 Task: Search one way flight ticket for 5 adults, 2 children, 1 infant in seat and 2 infants on lap in economy from Yakutat: Yakutat Airport (also See Yakutat Seaplane Base) to Evansville: Evansville Regional Airport on 5-3-2023. Choice of flights is Royal air maroc. Number of bags: 6 checked bags. Price is upto 77000. Outbound departure time preference is 5:30.
Action: Mouse moved to (316, 269)
Screenshot: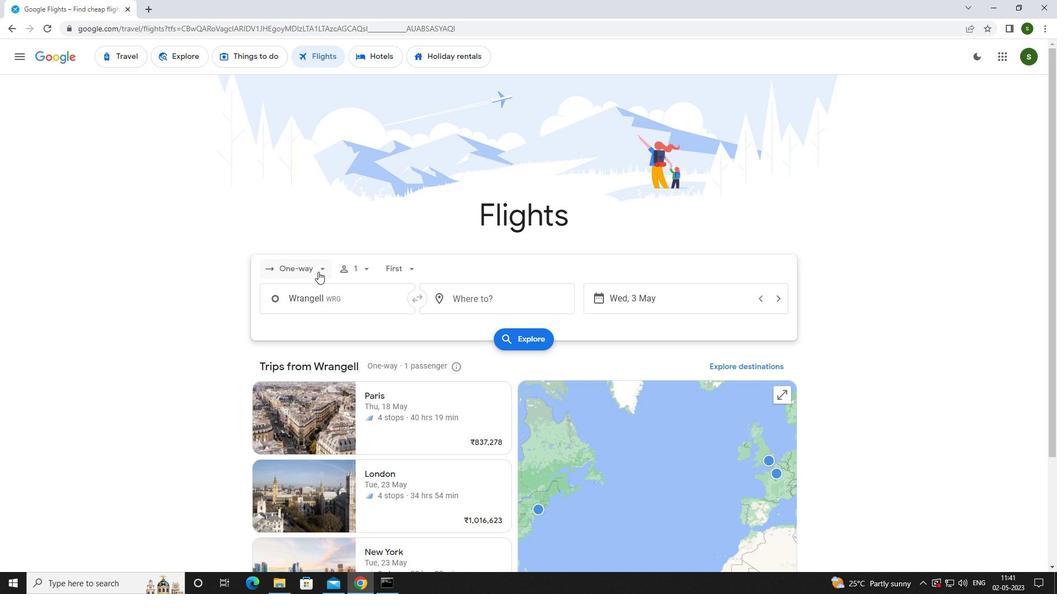 
Action: Mouse pressed left at (316, 269)
Screenshot: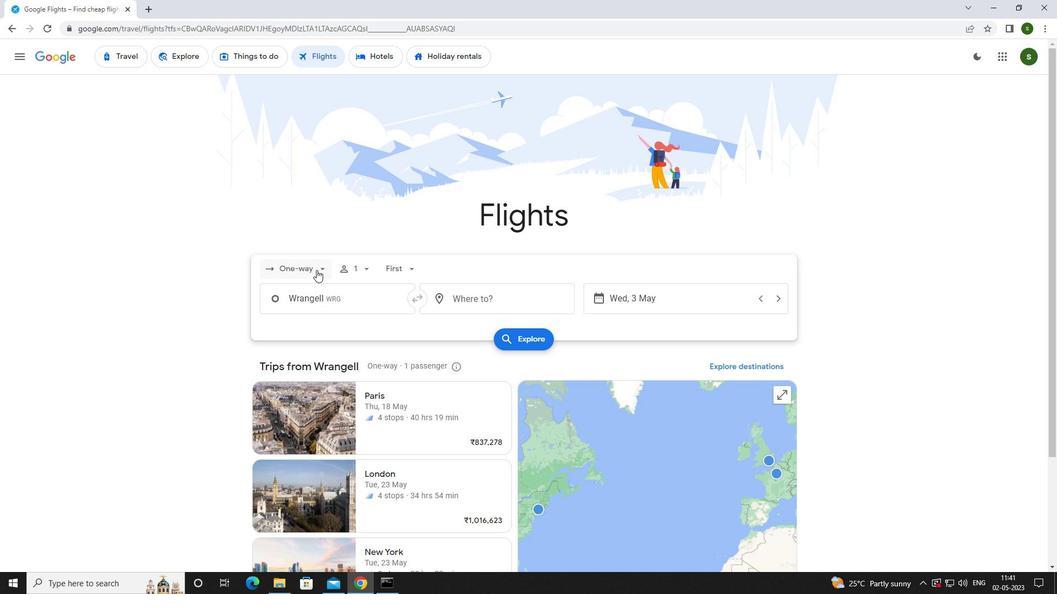 
Action: Mouse moved to (315, 323)
Screenshot: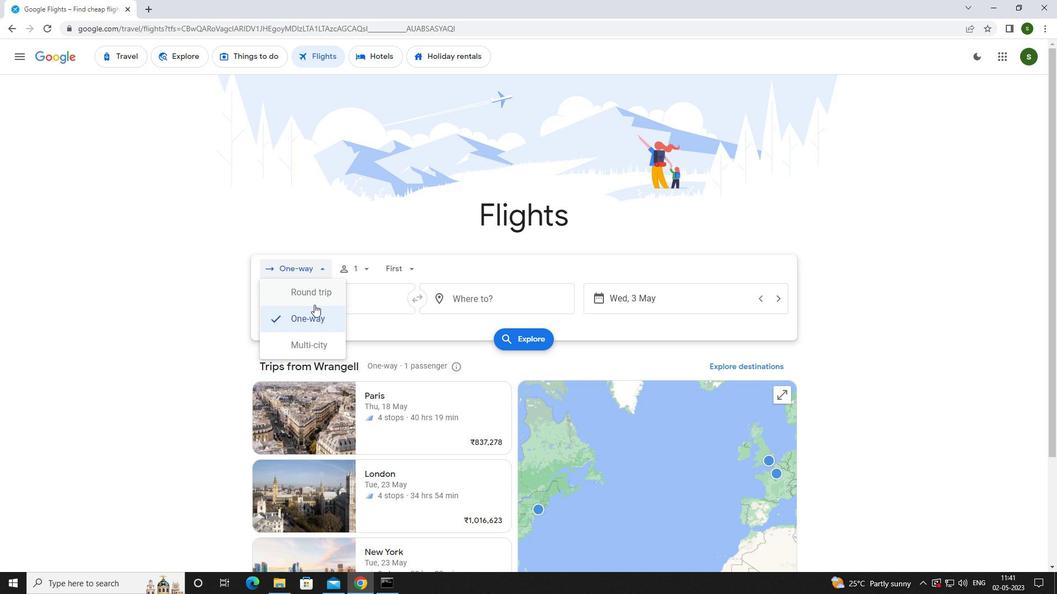 
Action: Mouse pressed left at (315, 323)
Screenshot: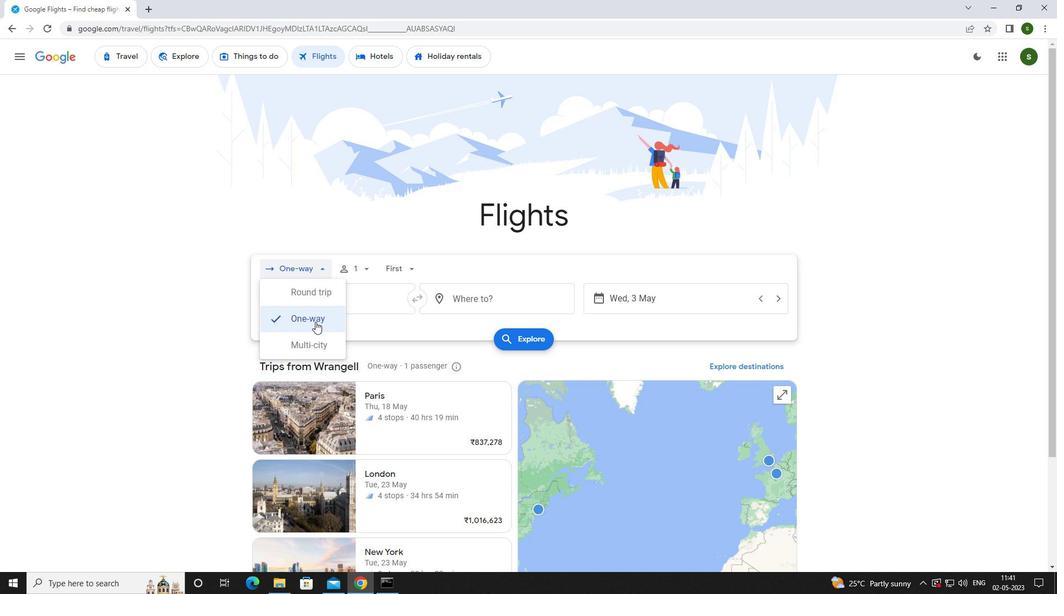 
Action: Mouse moved to (366, 269)
Screenshot: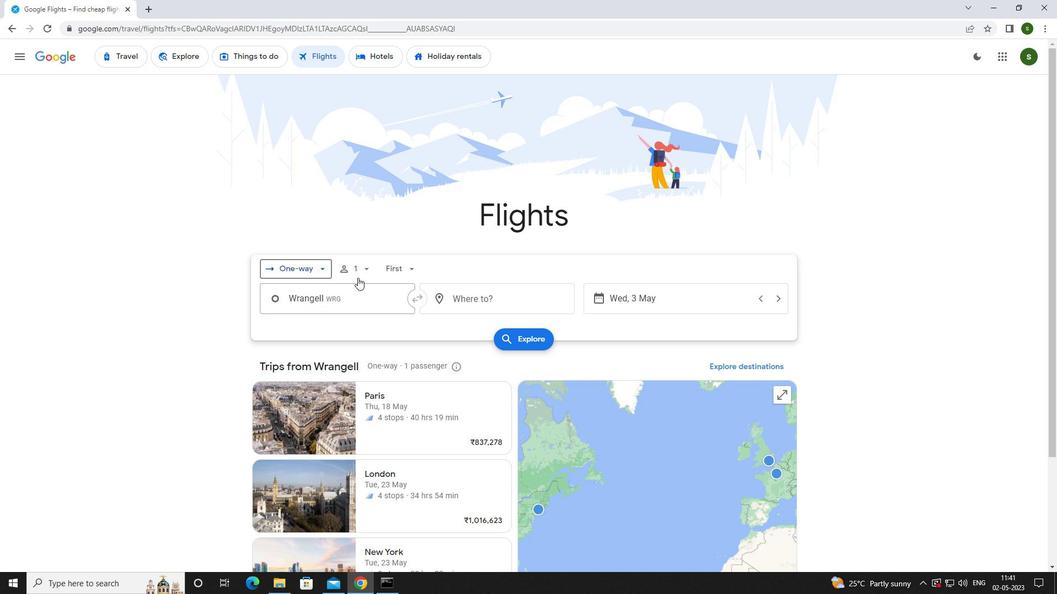 
Action: Mouse pressed left at (366, 269)
Screenshot: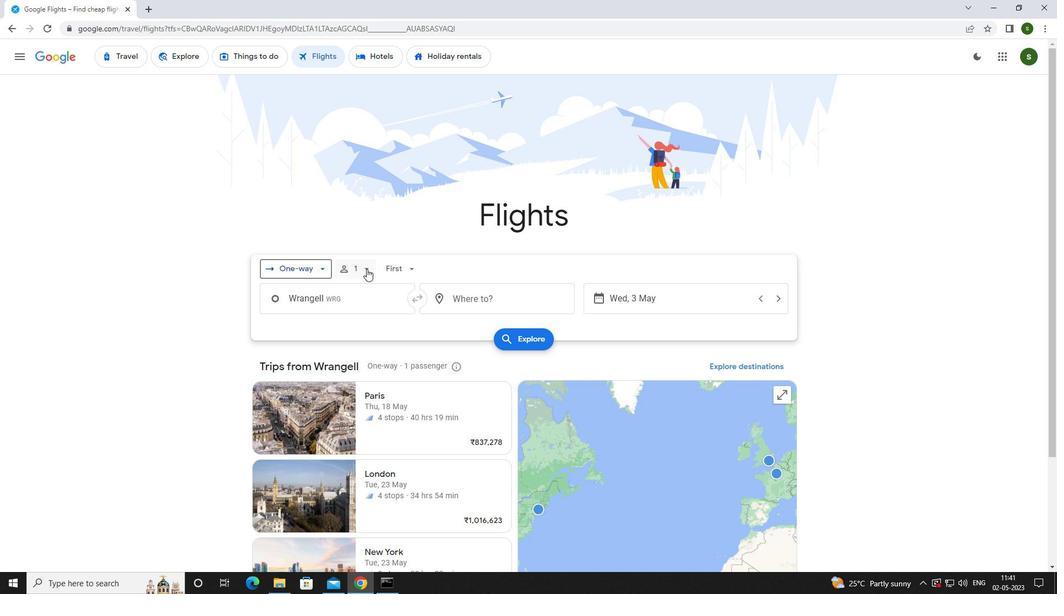 
Action: Mouse moved to (455, 292)
Screenshot: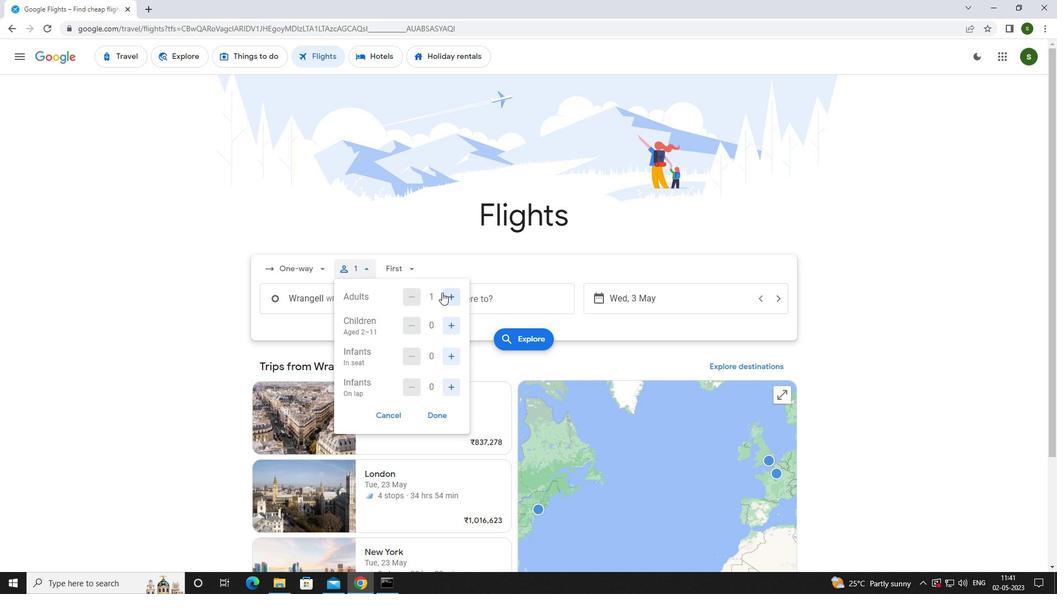 
Action: Mouse pressed left at (455, 292)
Screenshot: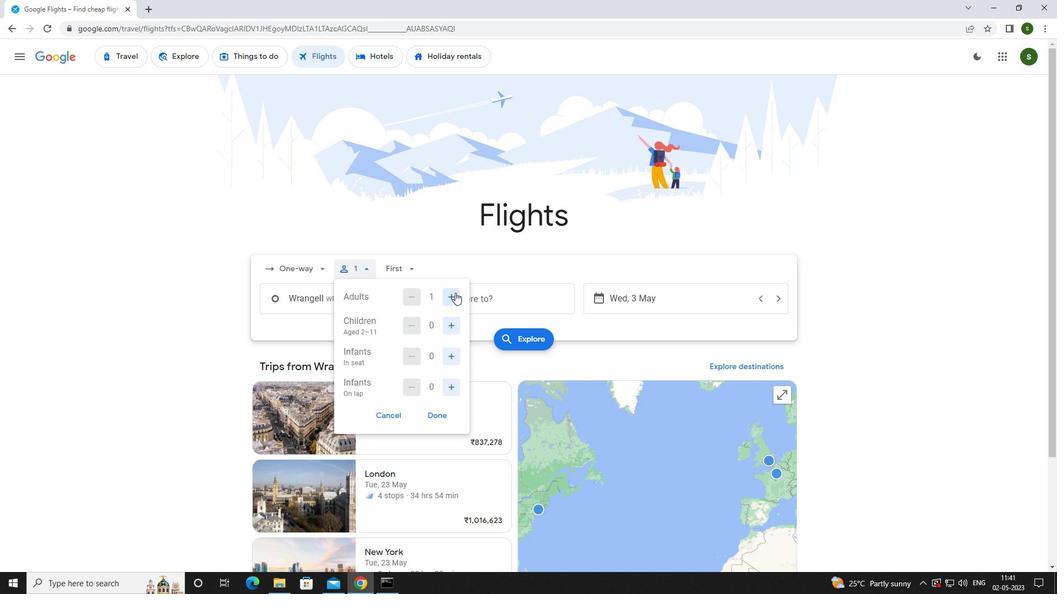 
Action: Mouse pressed left at (455, 292)
Screenshot: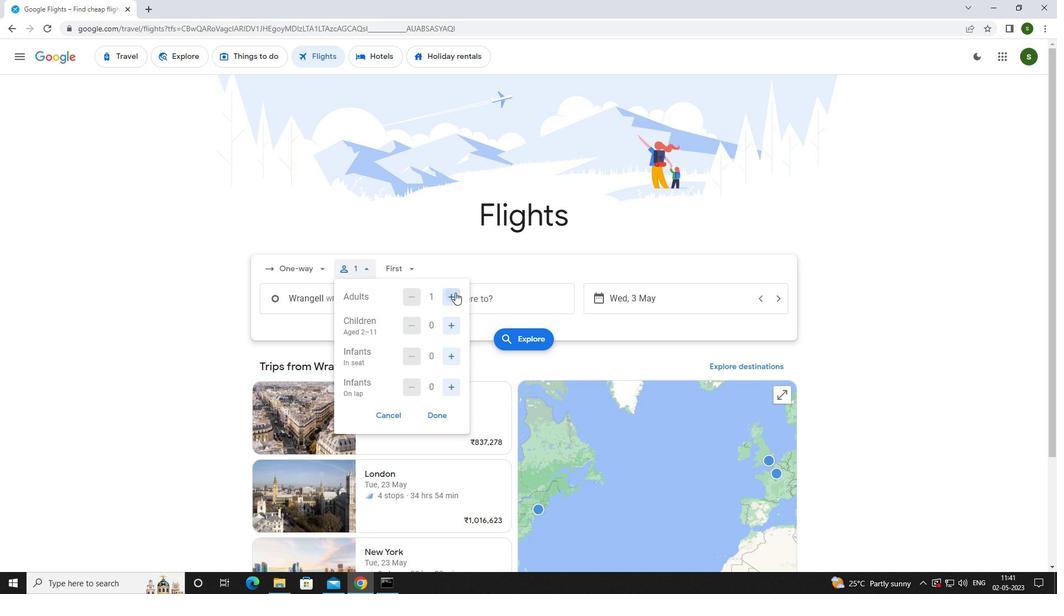 
Action: Mouse pressed left at (455, 292)
Screenshot: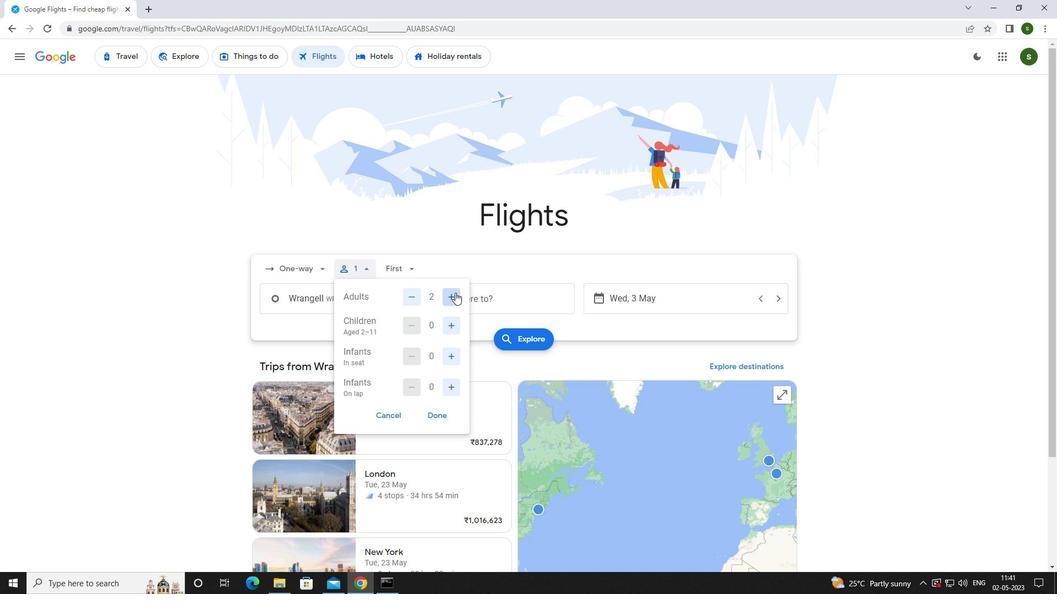 
Action: Mouse pressed left at (455, 292)
Screenshot: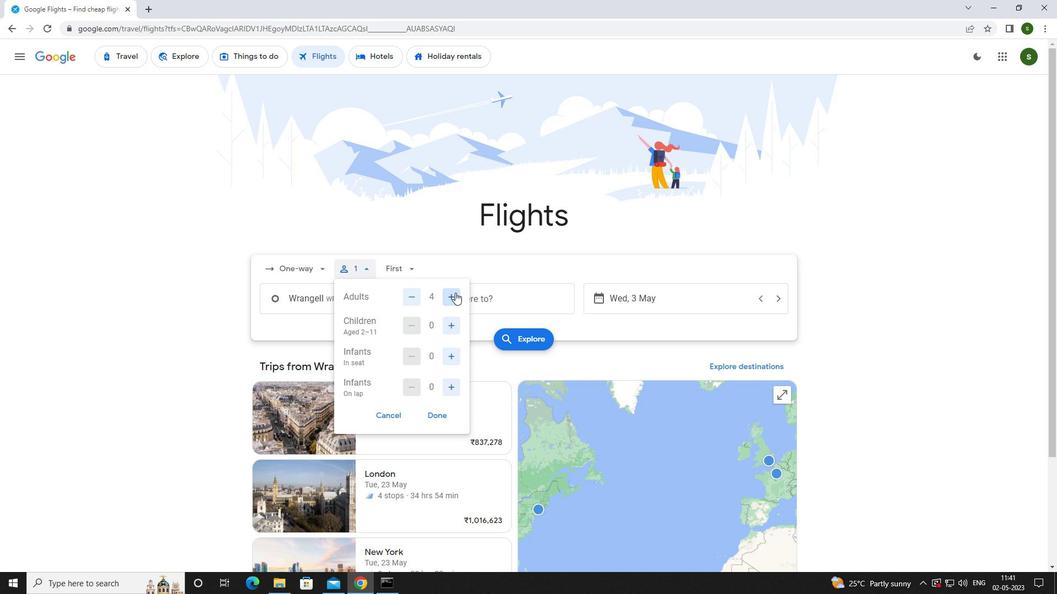 
Action: Mouse moved to (449, 324)
Screenshot: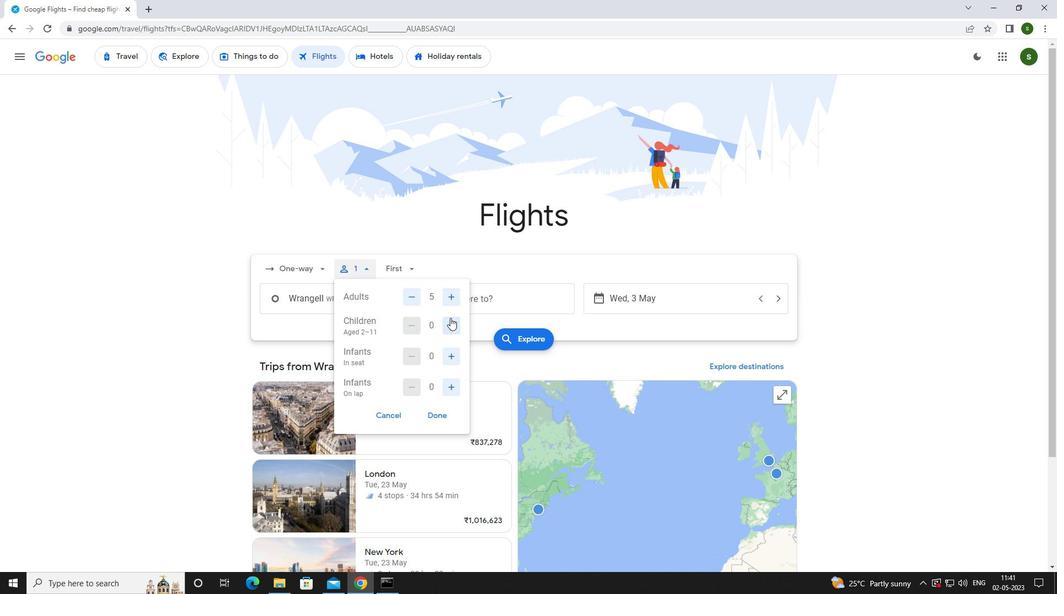 
Action: Mouse pressed left at (449, 324)
Screenshot: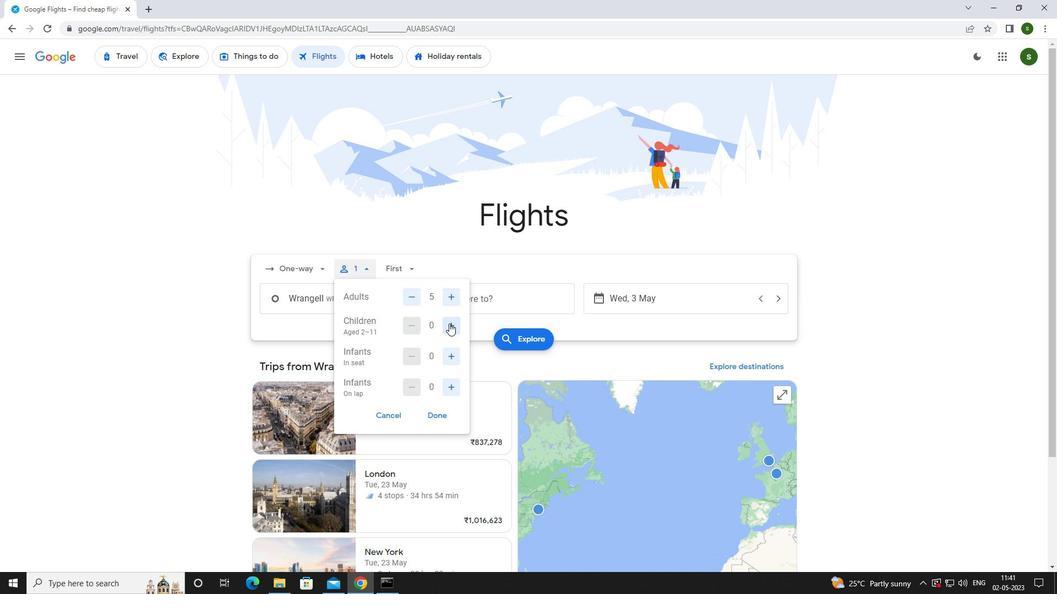 
Action: Mouse pressed left at (449, 324)
Screenshot: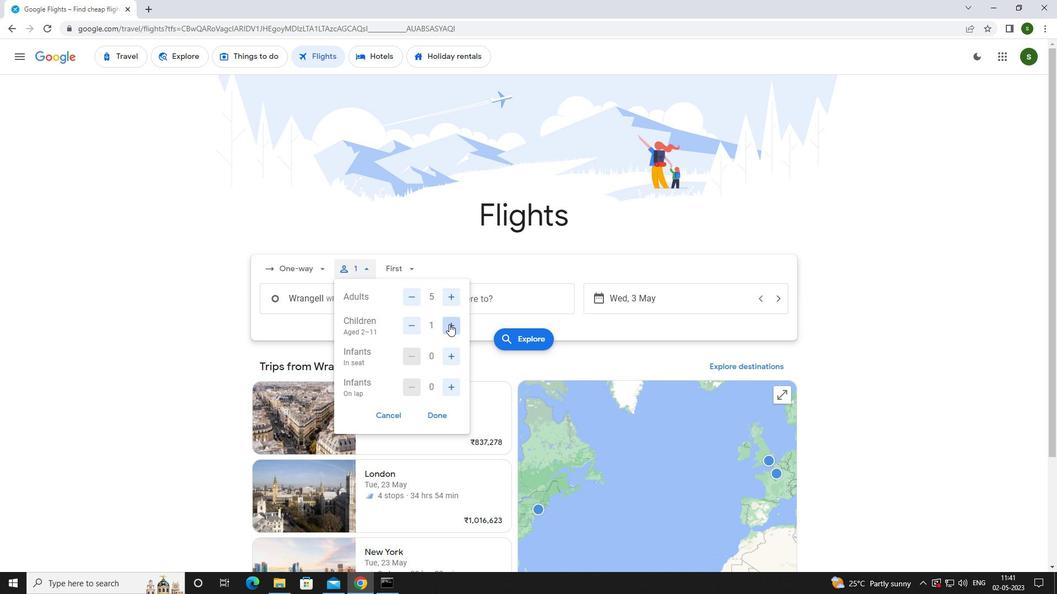 
Action: Mouse moved to (448, 356)
Screenshot: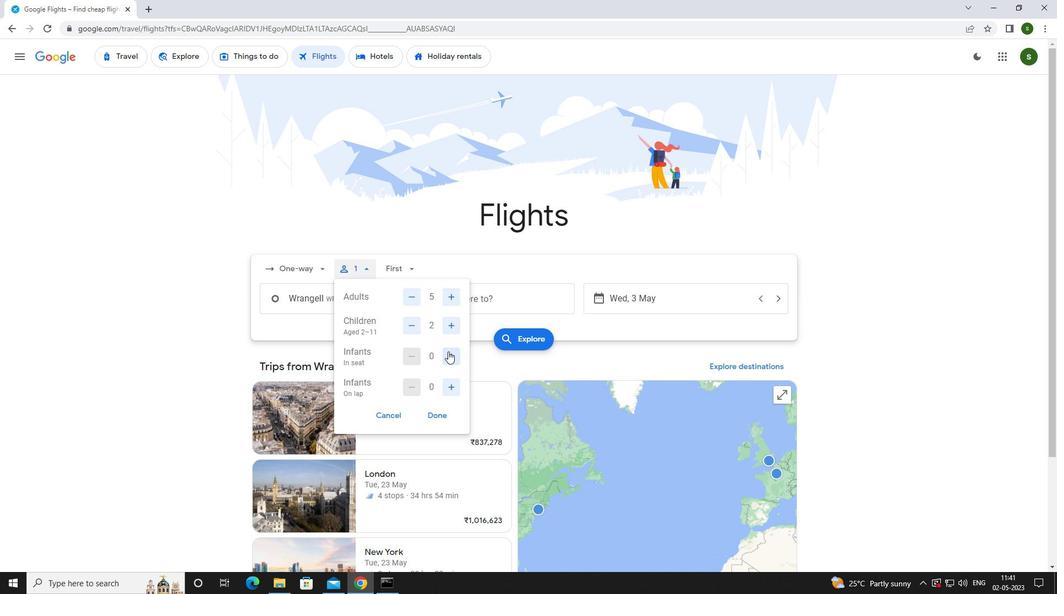 
Action: Mouse pressed left at (448, 356)
Screenshot: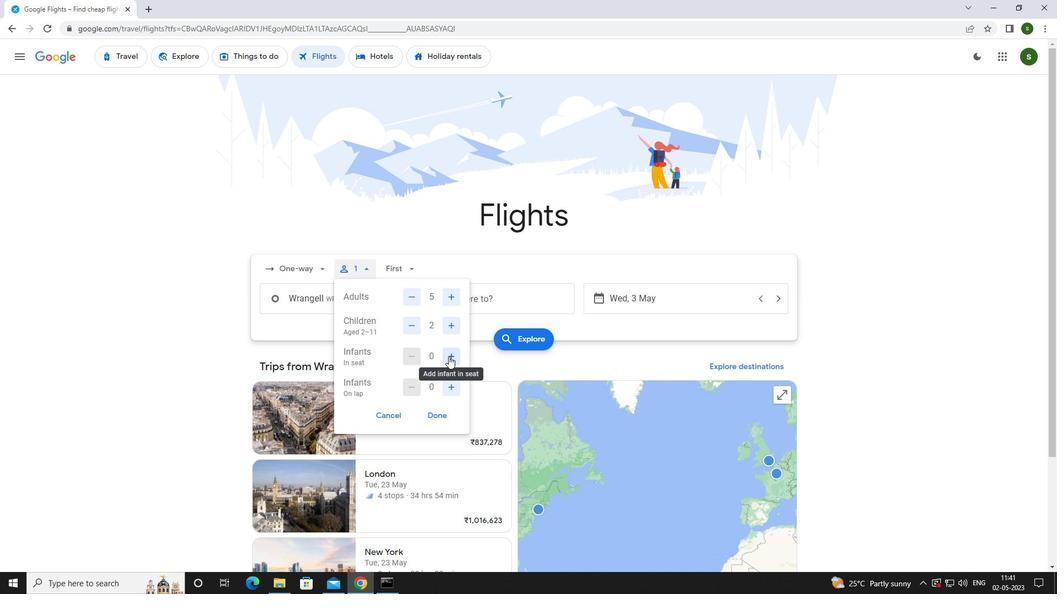 
Action: Mouse moved to (452, 384)
Screenshot: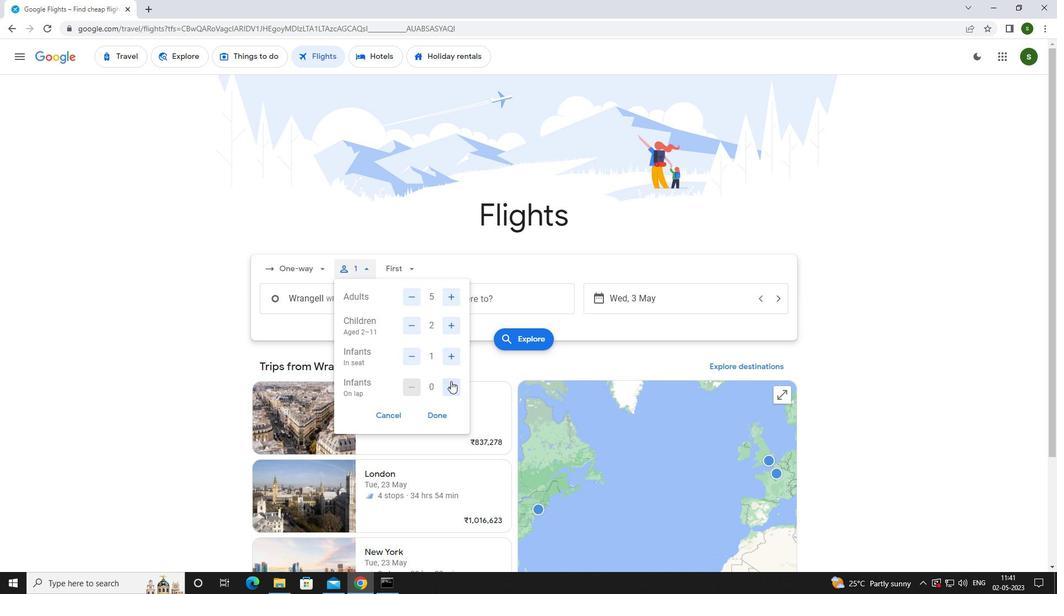 
Action: Mouse pressed left at (452, 384)
Screenshot: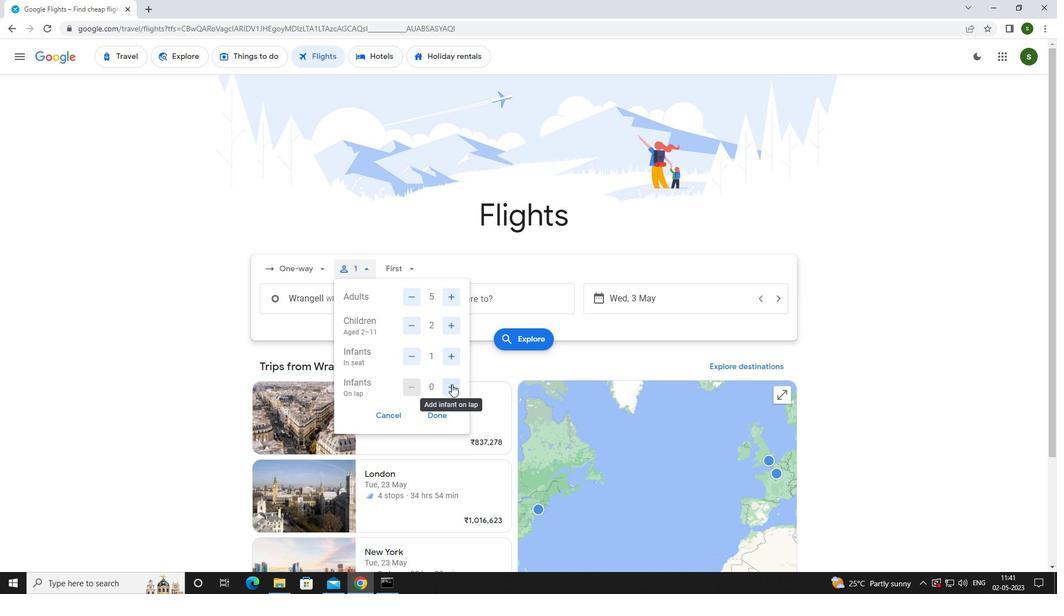
Action: Mouse moved to (415, 267)
Screenshot: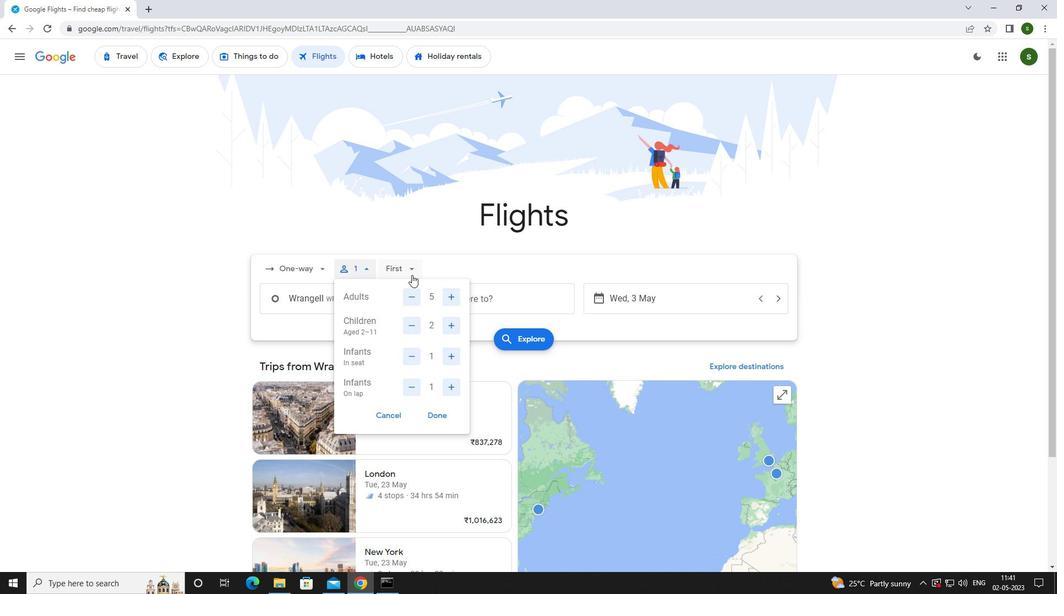 
Action: Mouse pressed left at (415, 267)
Screenshot: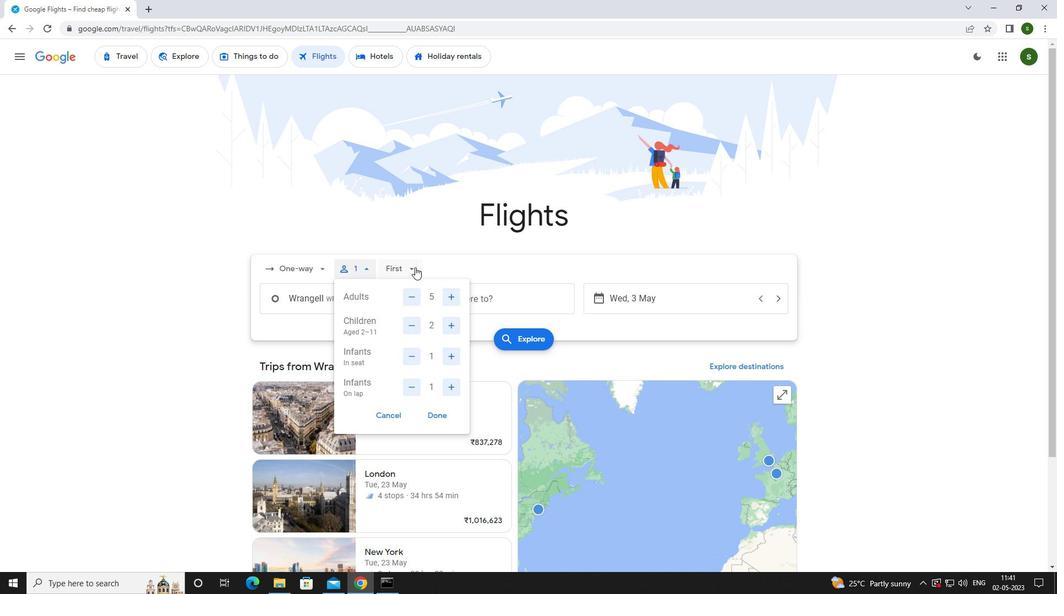 
Action: Mouse moved to (437, 292)
Screenshot: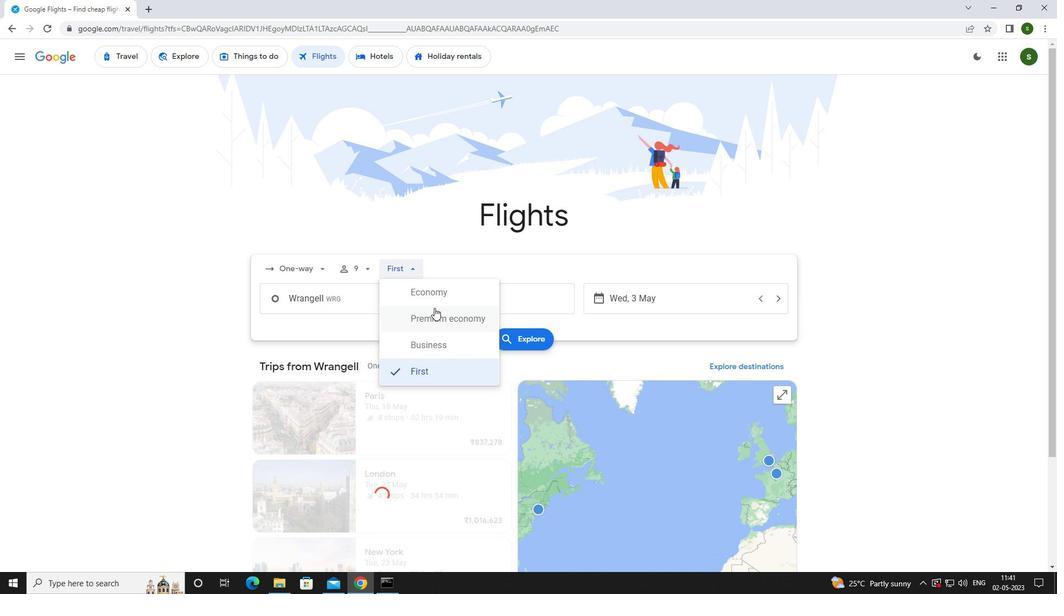 
Action: Mouse pressed left at (437, 292)
Screenshot: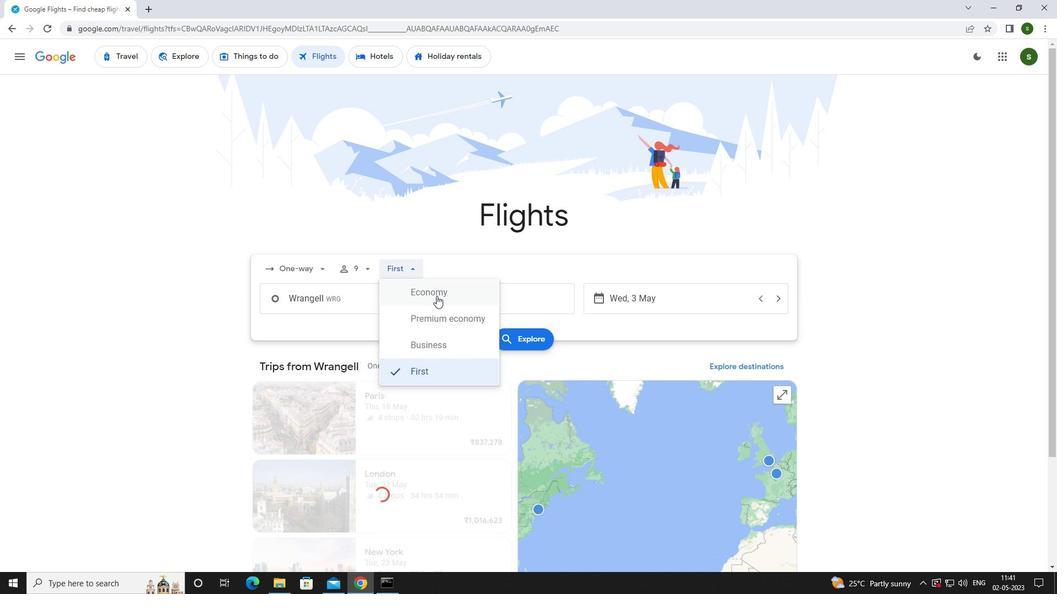 
Action: Mouse moved to (352, 301)
Screenshot: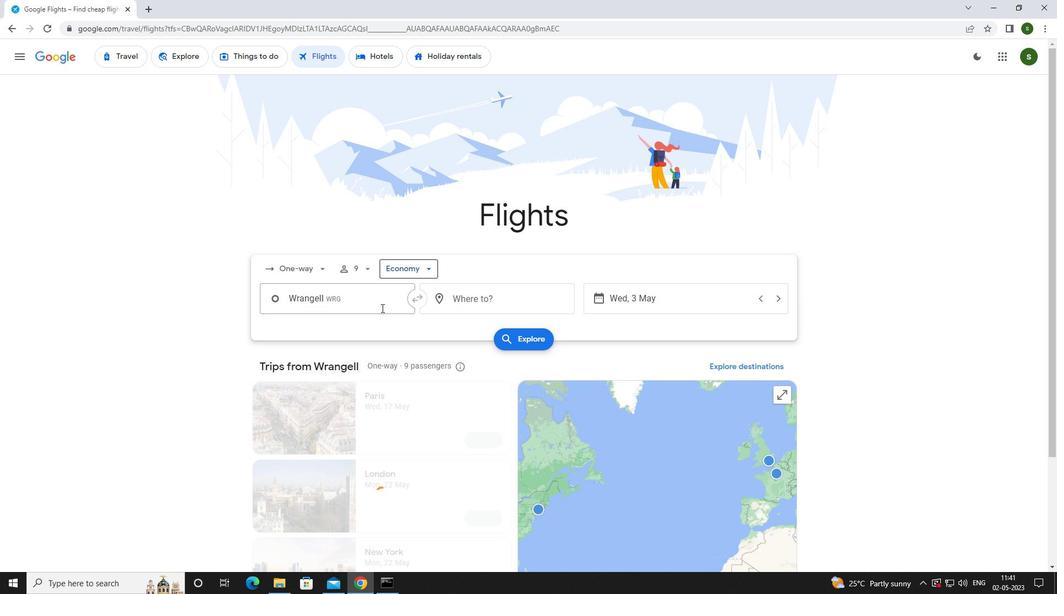 
Action: Mouse pressed left at (352, 301)
Screenshot: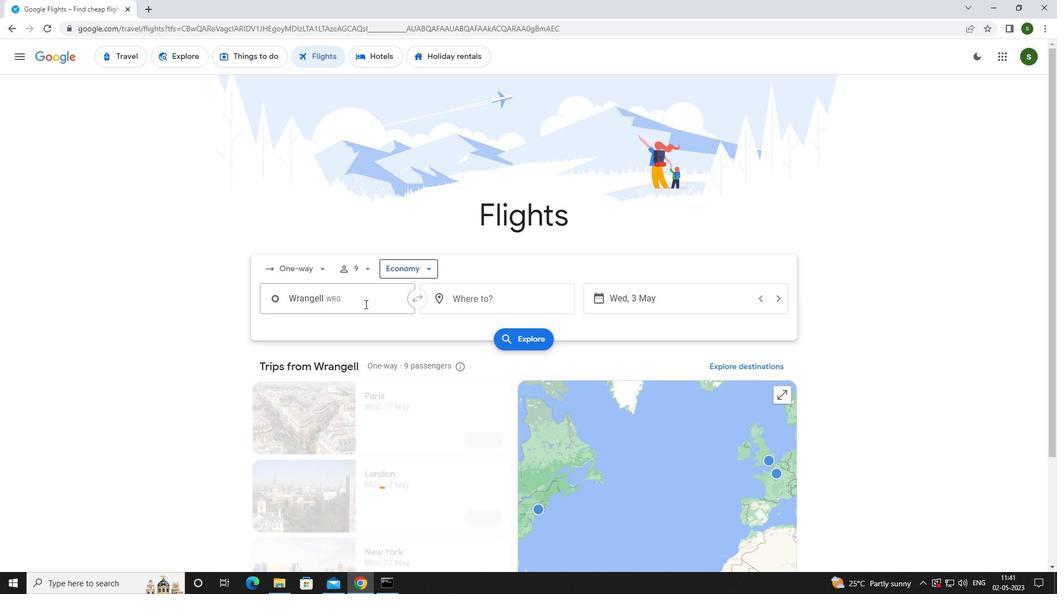 
Action: Key pressed <Key.caps_lock>y<Key.caps_lock>akutat
Screenshot: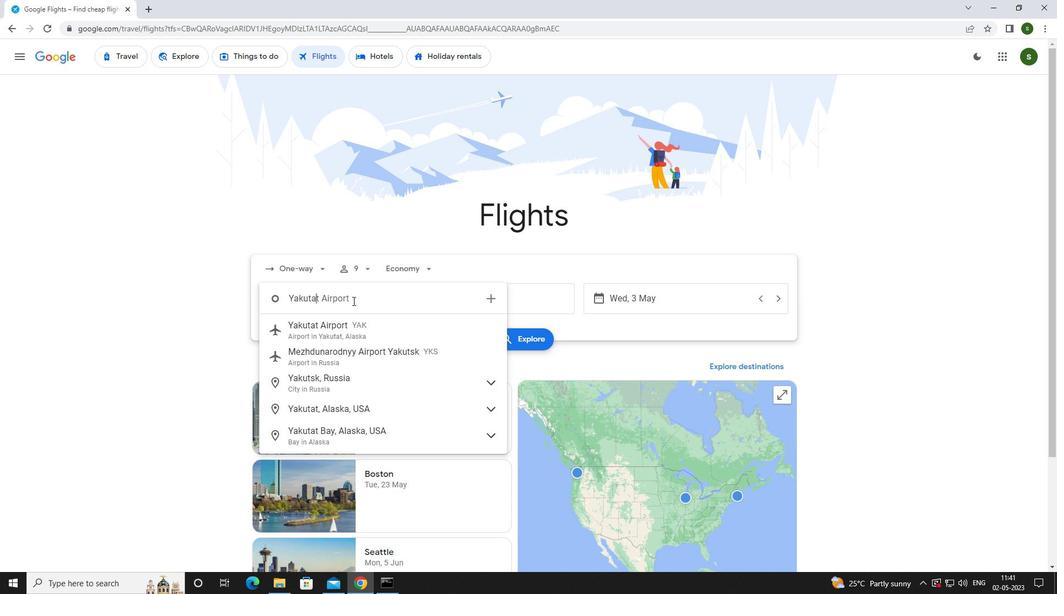 
Action: Mouse moved to (353, 322)
Screenshot: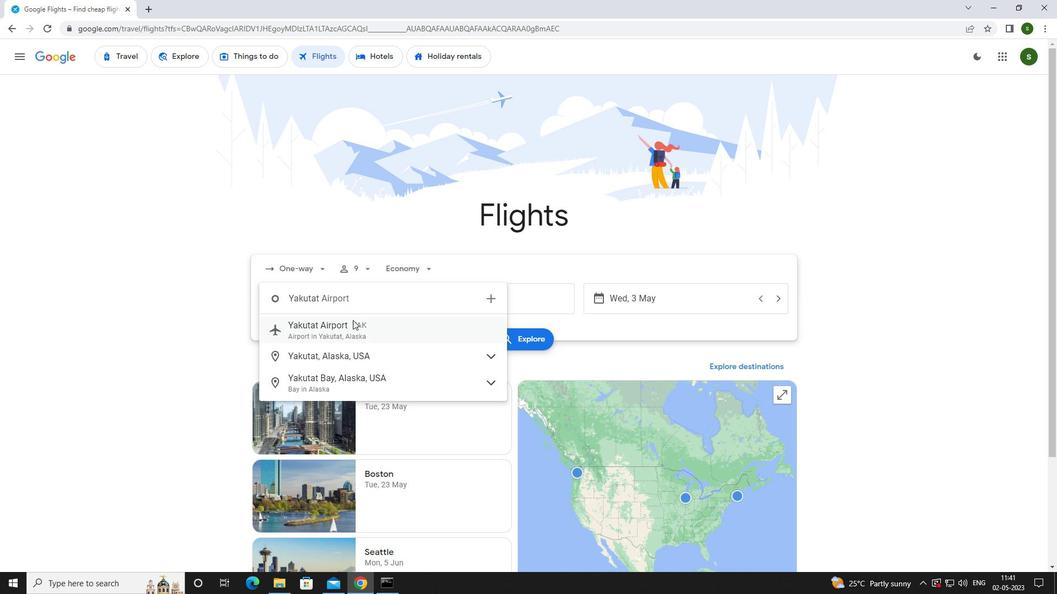 
Action: Mouse pressed left at (353, 322)
Screenshot: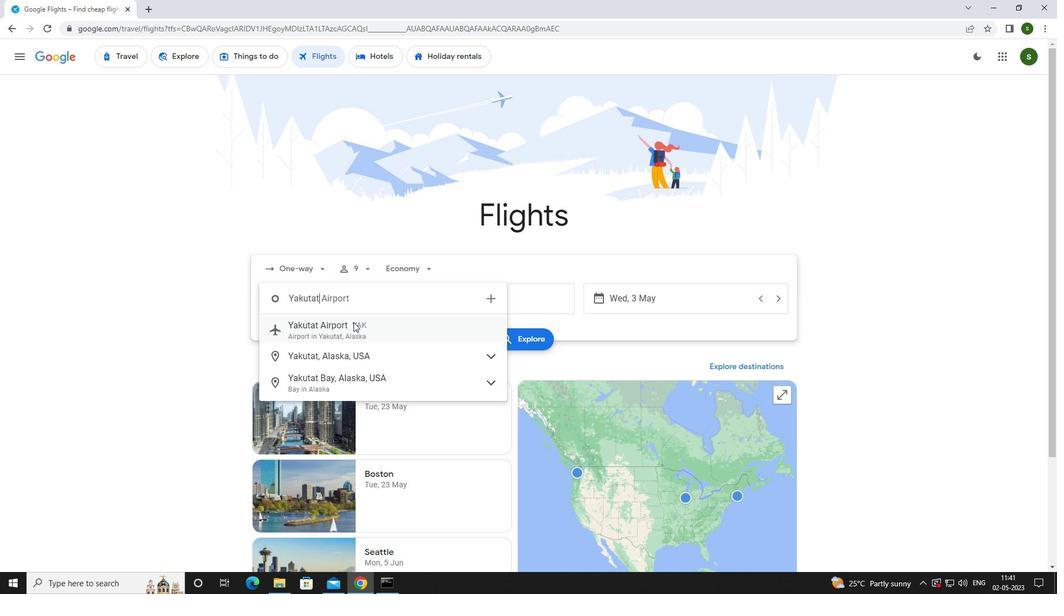 
Action: Mouse moved to (490, 292)
Screenshot: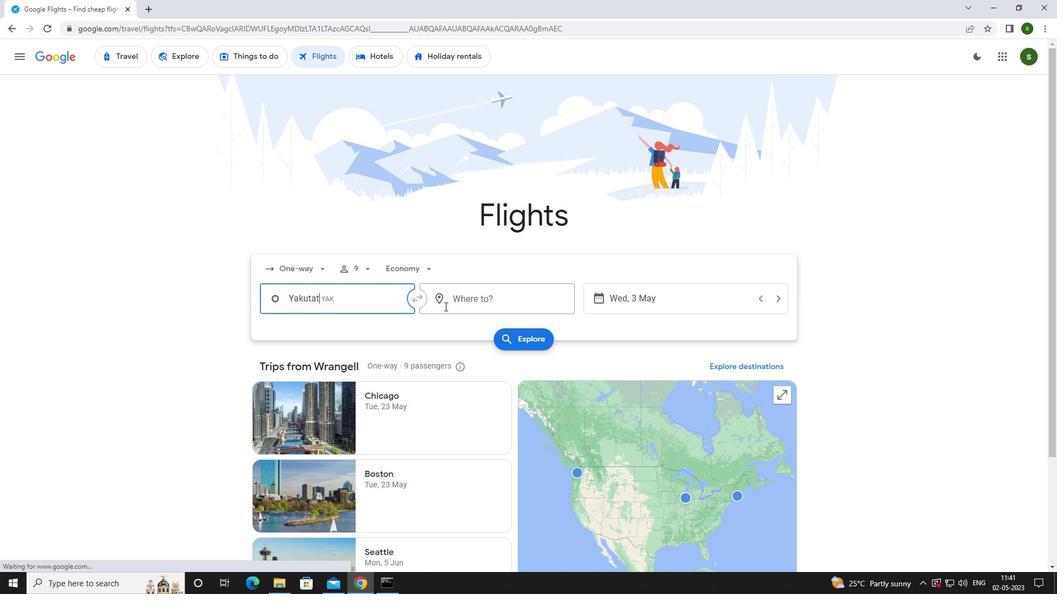 
Action: Mouse pressed left at (490, 292)
Screenshot: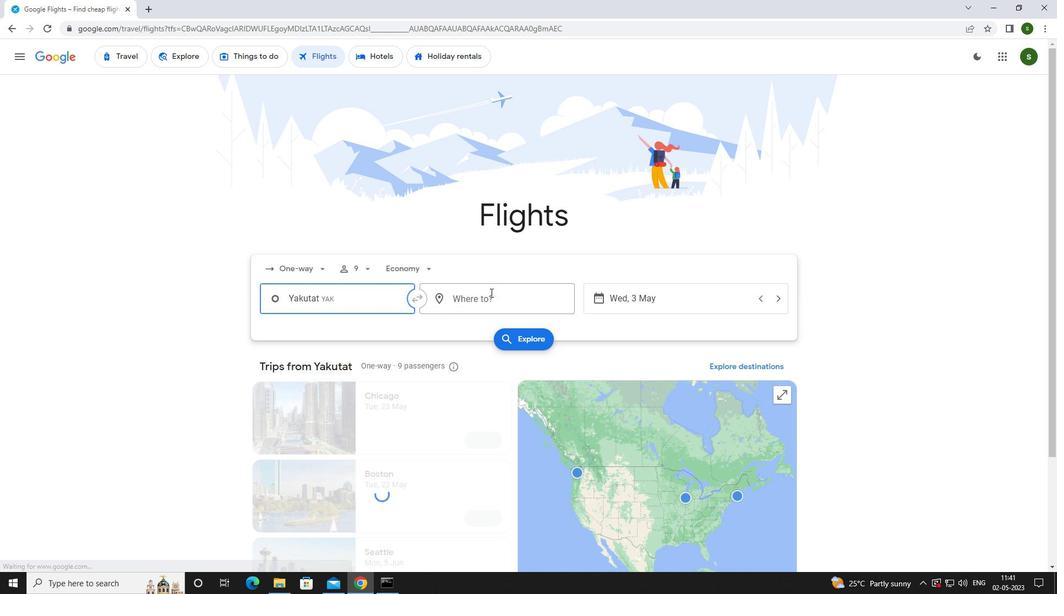 
Action: Key pressed <Key.caps_lock>e<Key.caps_lock>vansville
Screenshot: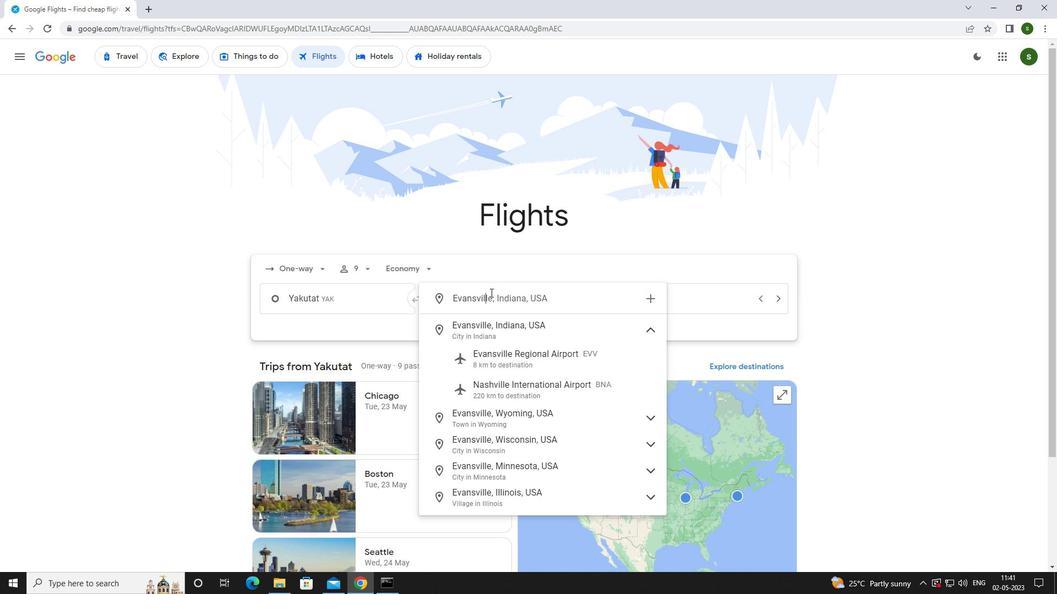 
Action: Mouse moved to (488, 354)
Screenshot: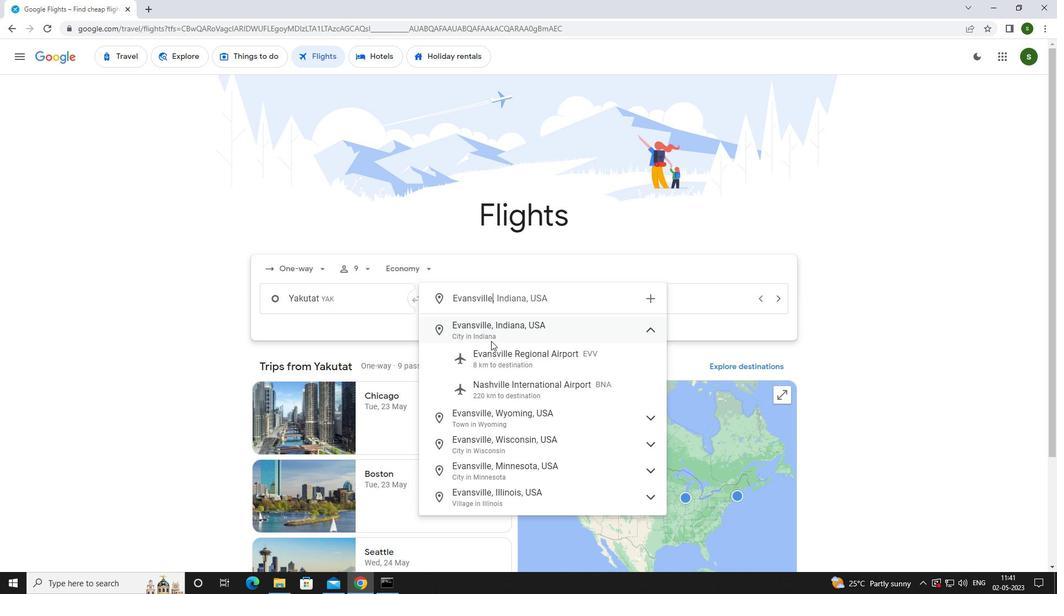 
Action: Mouse pressed left at (488, 354)
Screenshot: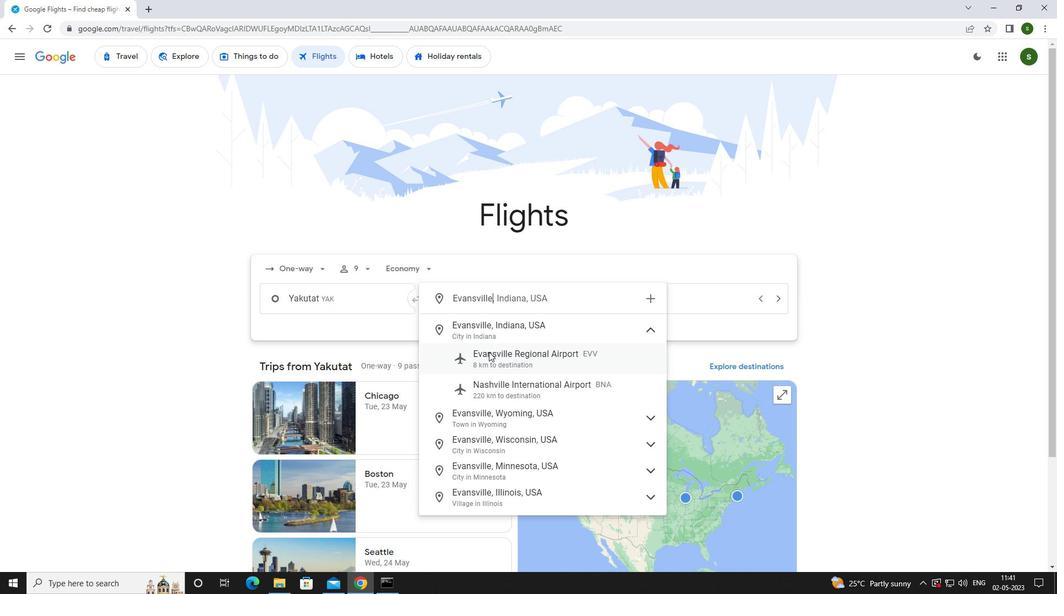 
Action: Mouse moved to (669, 294)
Screenshot: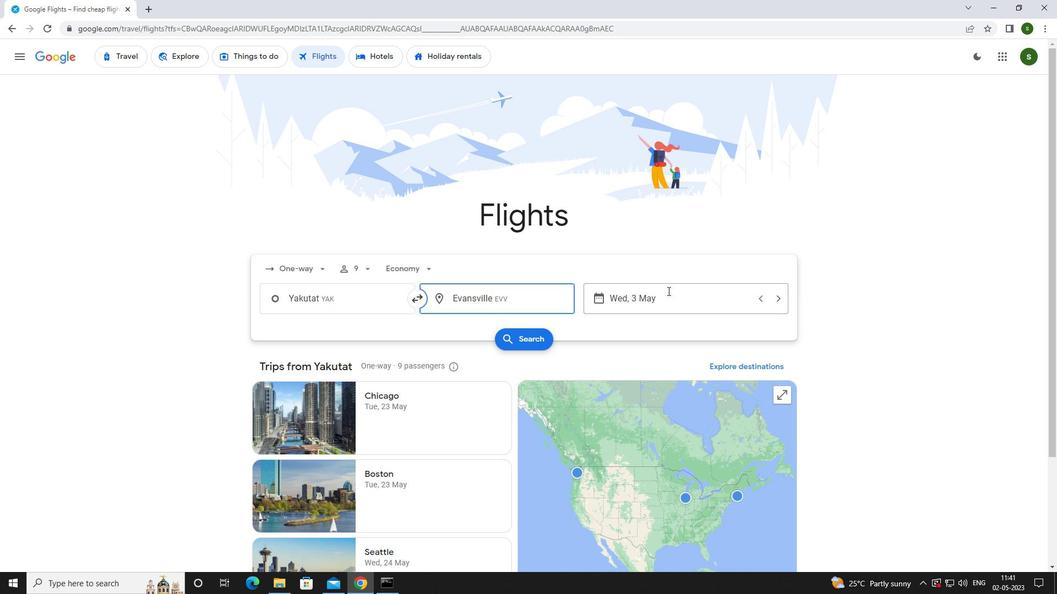 
Action: Mouse pressed left at (669, 294)
Screenshot: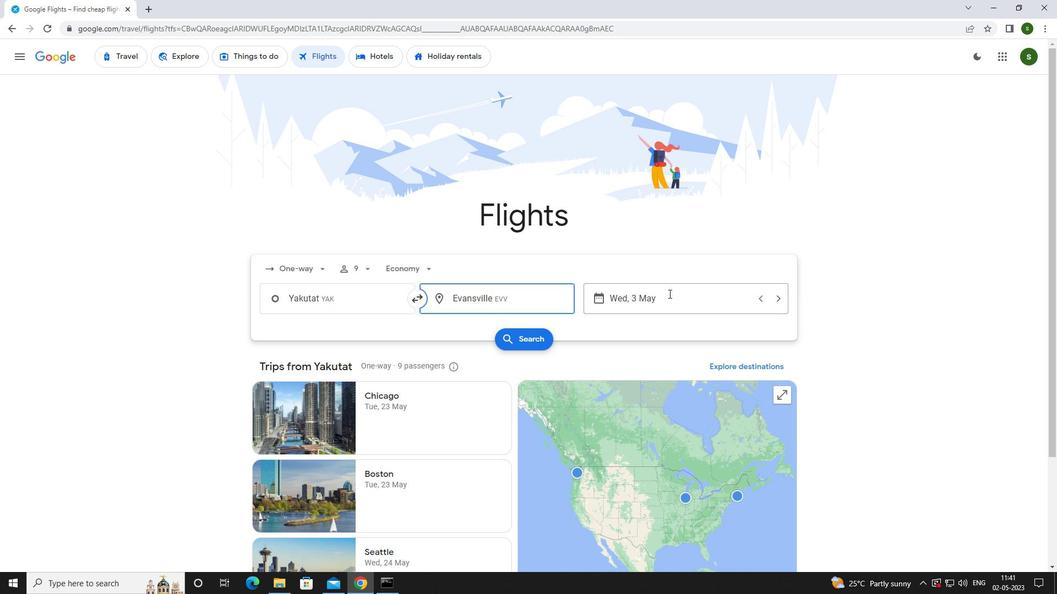 
Action: Mouse moved to (479, 373)
Screenshot: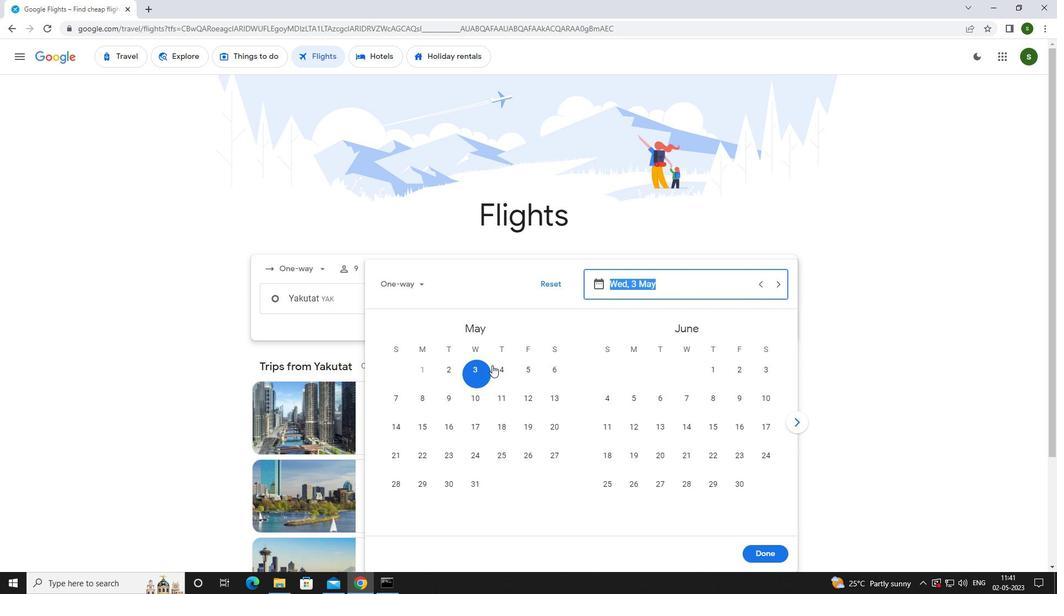 
Action: Mouse pressed left at (479, 373)
Screenshot: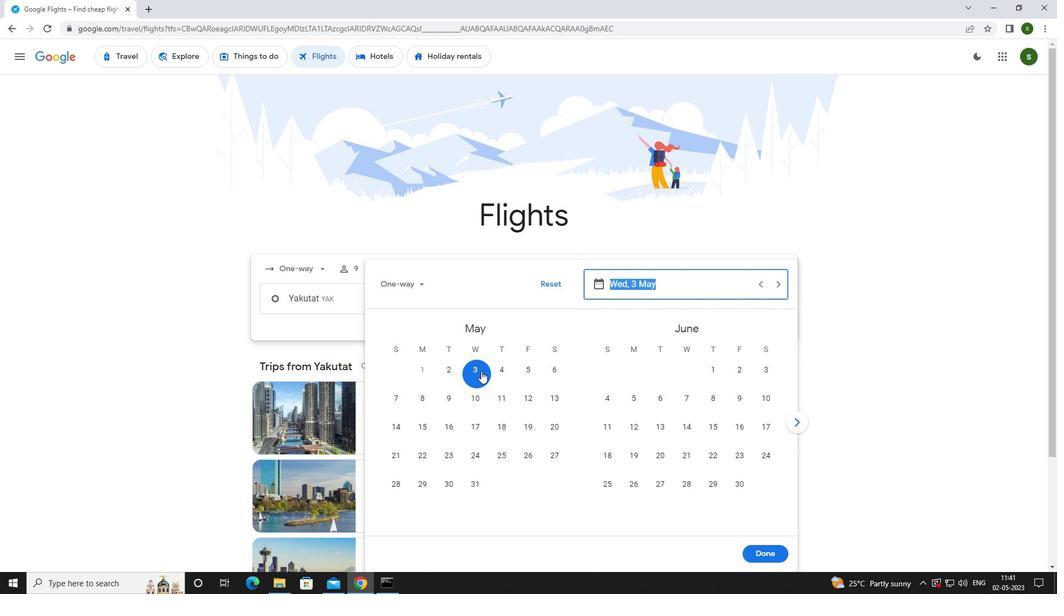 
Action: Mouse moved to (765, 552)
Screenshot: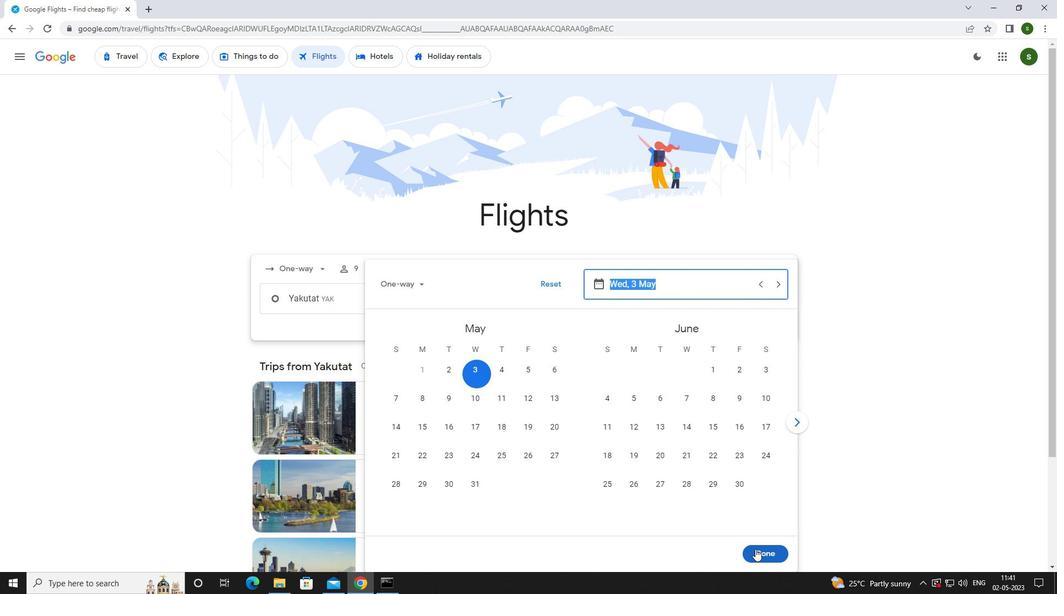 
Action: Mouse pressed left at (765, 552)
Screenshot: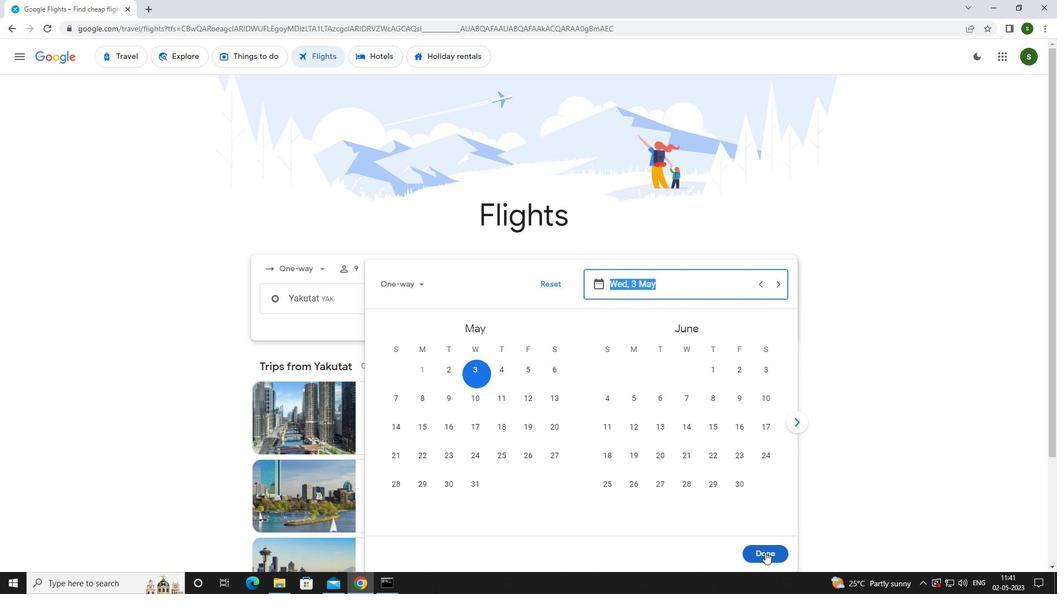 
Action: Mouse moved to (535, 341)
Screenshot: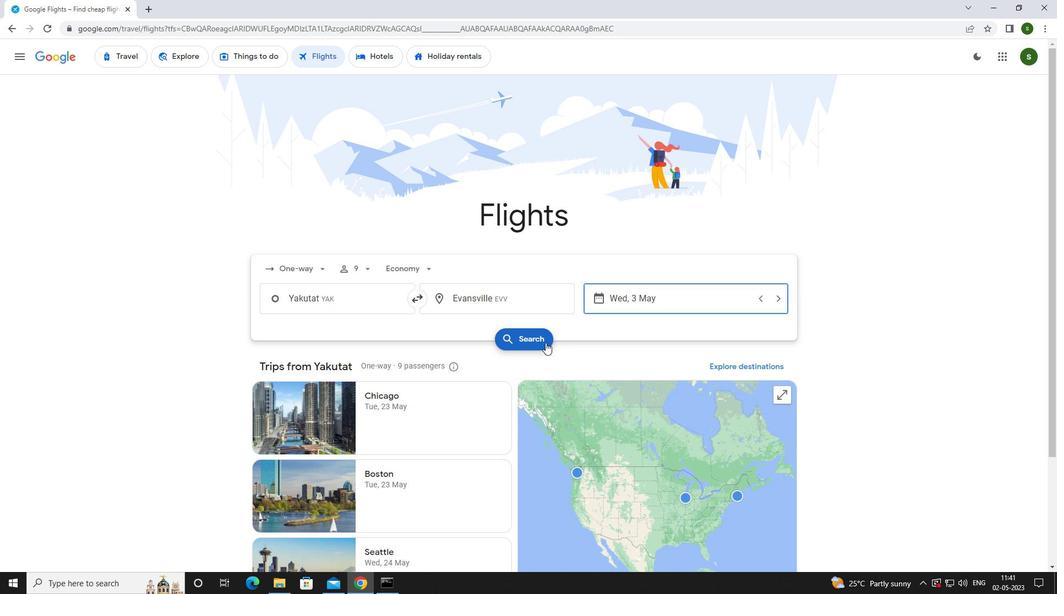 
Action: Mouse pressed left at (535, 341)
Screenshot: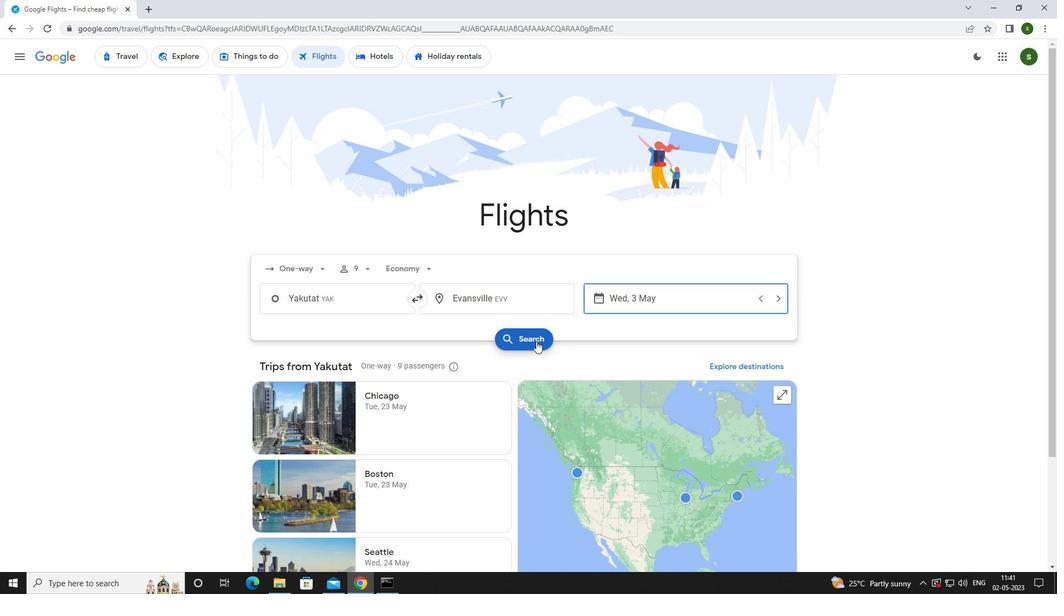 
Action: Mouse moved to (280, 160)
Screenshot: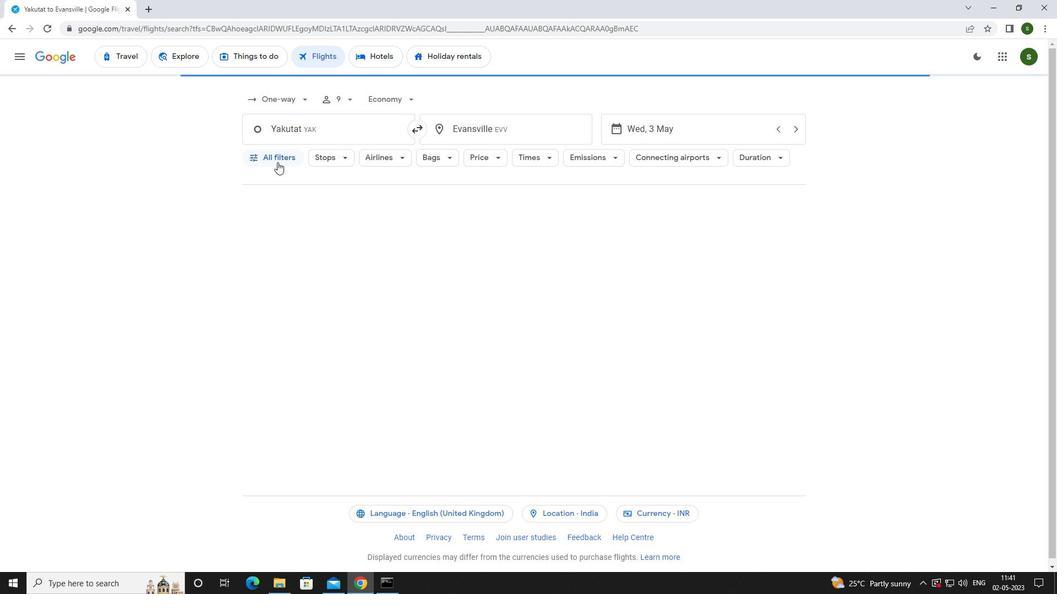 
Action: Mouse pressed left at (280, 160)
Screenshot: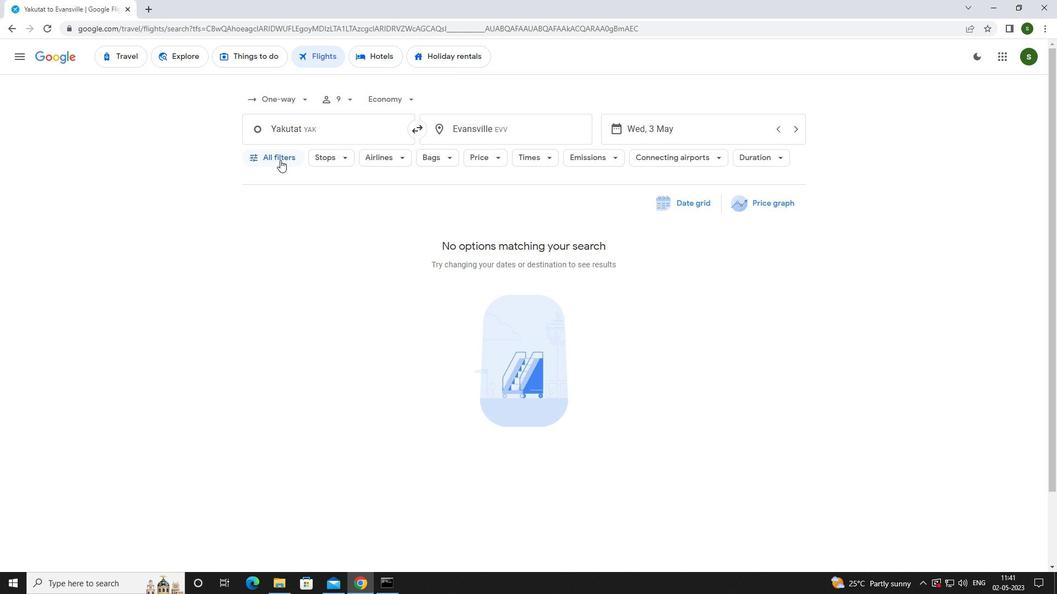 
Action: Mouse moved to (412, 393)
Screenshot: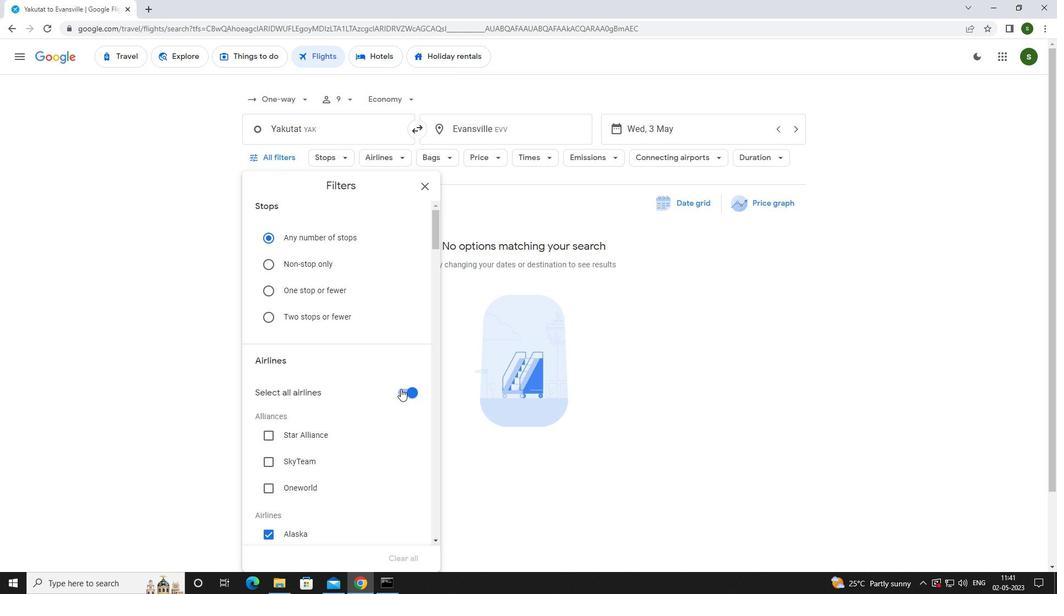 
Action: Mouse pressed left at (412, 393)
Screenshot: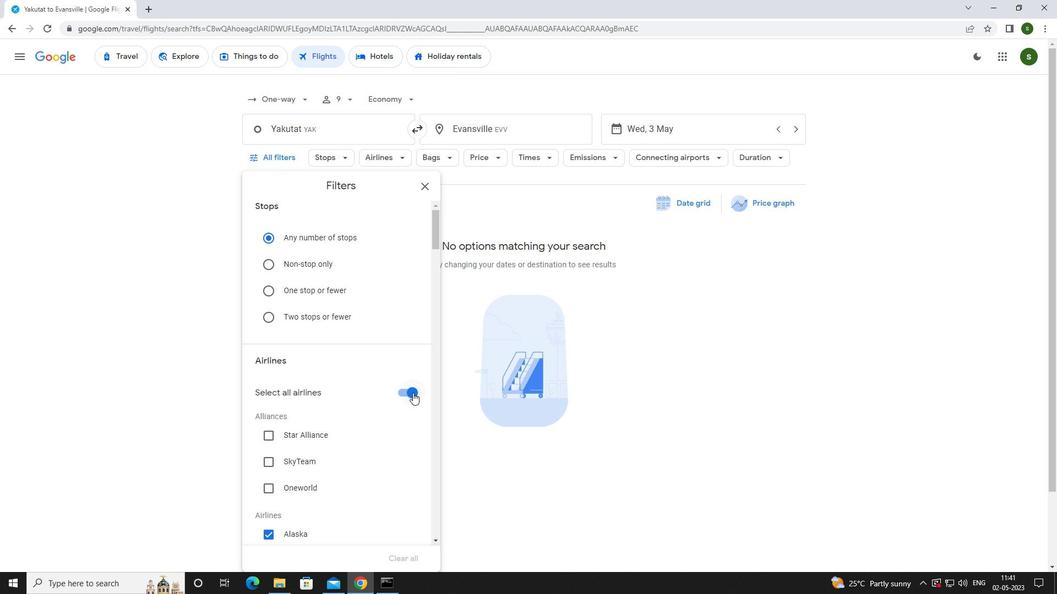 
Action: Mouse moved to (361, 314)
Screenshot: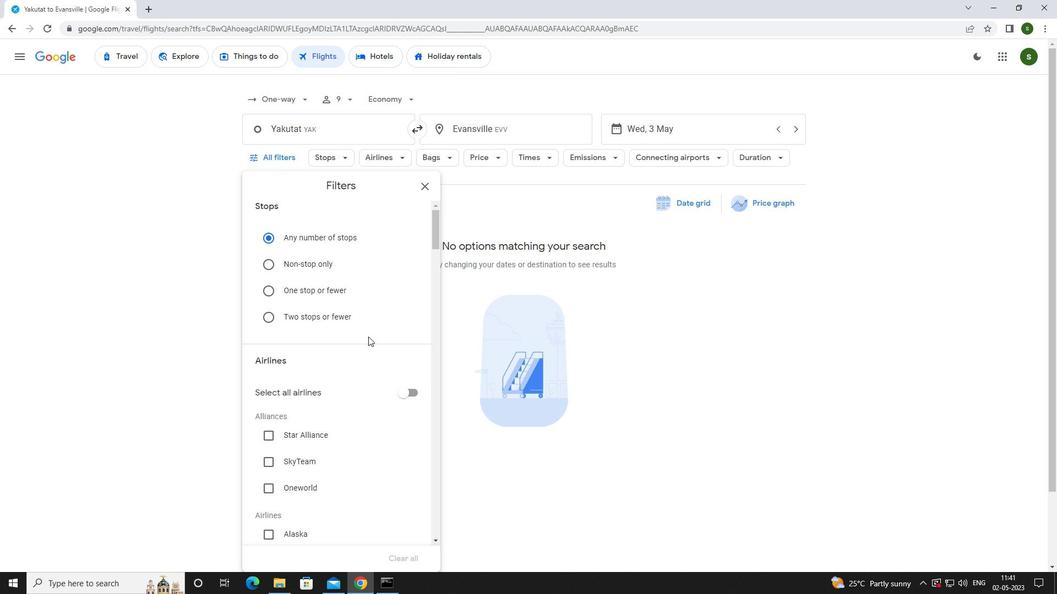 
Action: Mouse scrolled (361, 314) with delta (0, 0)
Screenshot: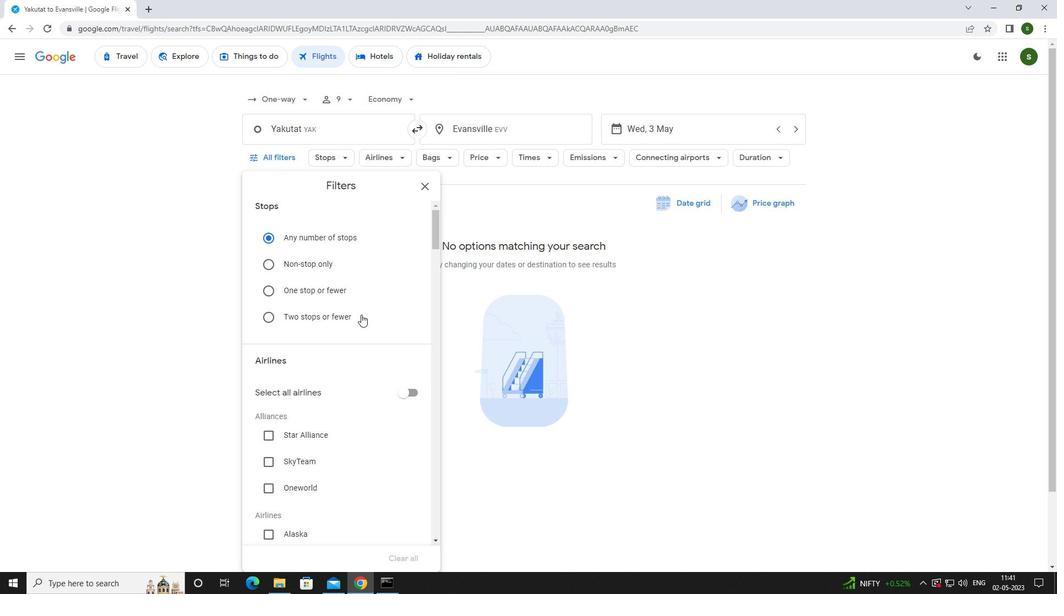
Action: Mouse scrolled (361, 314) with delta (0, 0)
Screenshot: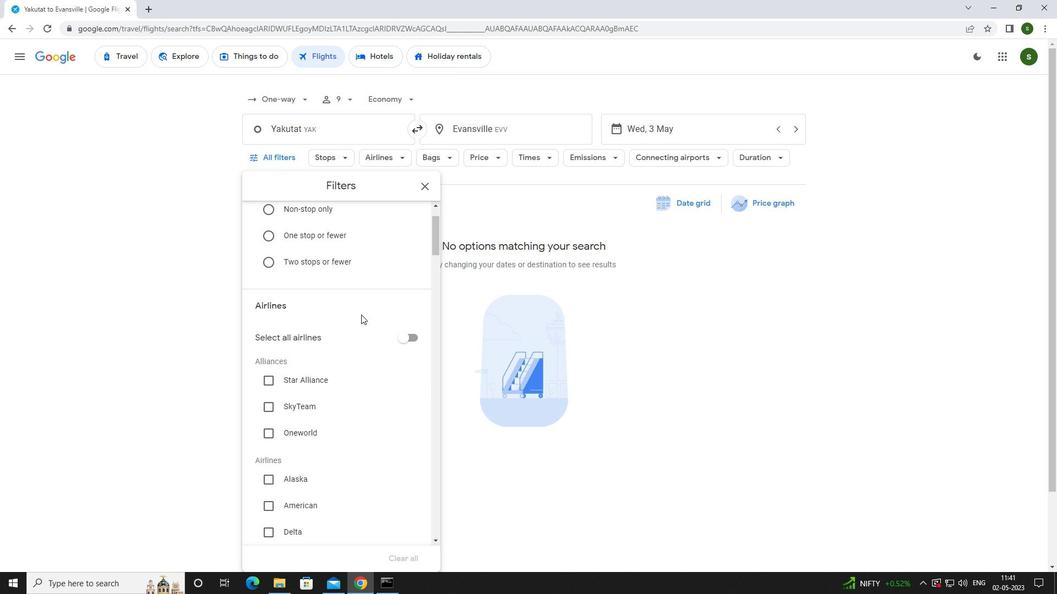 
Action: Mouse scrolled (361, 314) with delta (0, 0)
Screenshot: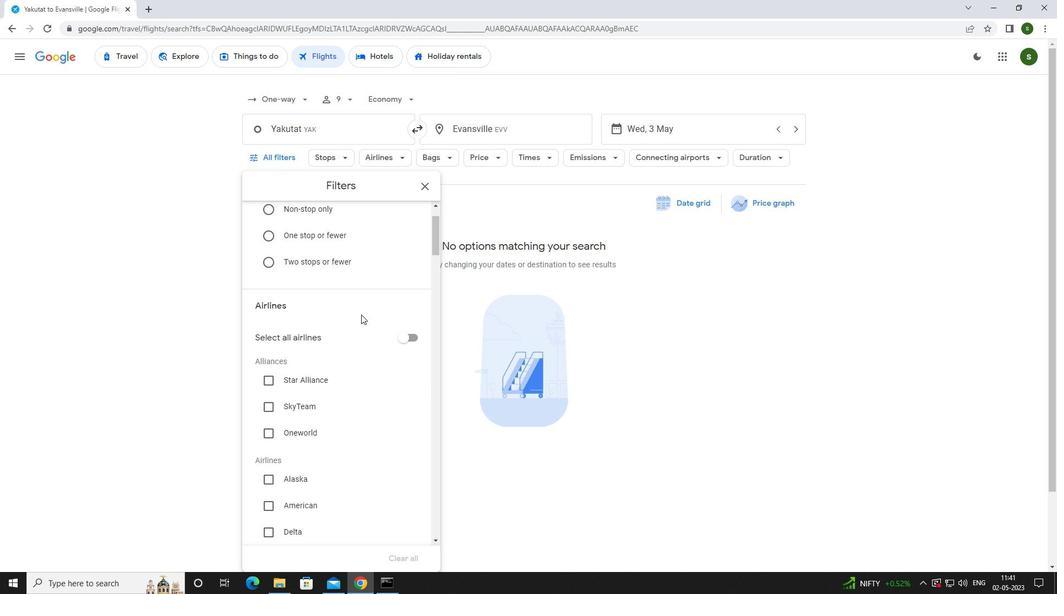 
Action: Mouse scrolled (361, 314) with delta (0, 0)
Screenshot: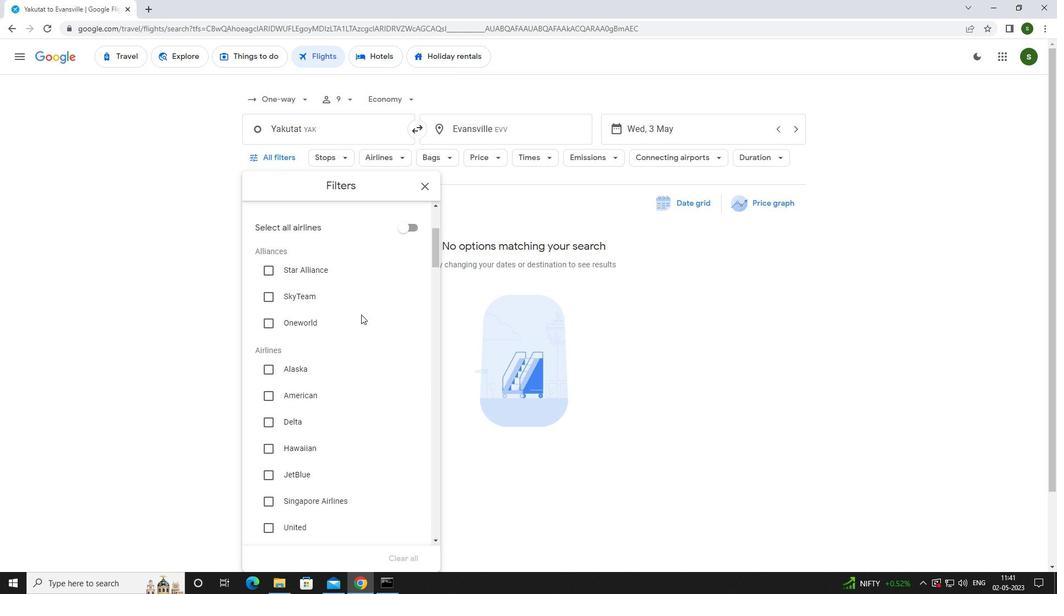 
Action: Mouse scrolled (361, 314) with delta (0, 0)
Screenshot: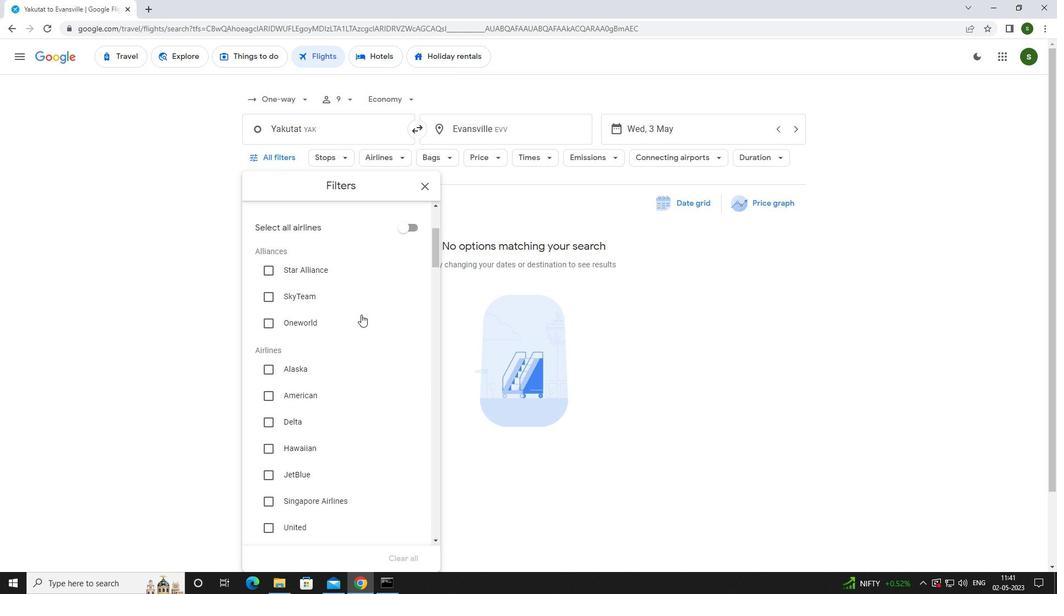 
Action: Mouse scrolled (361, 314) with delta (0, 0)
Screenshot: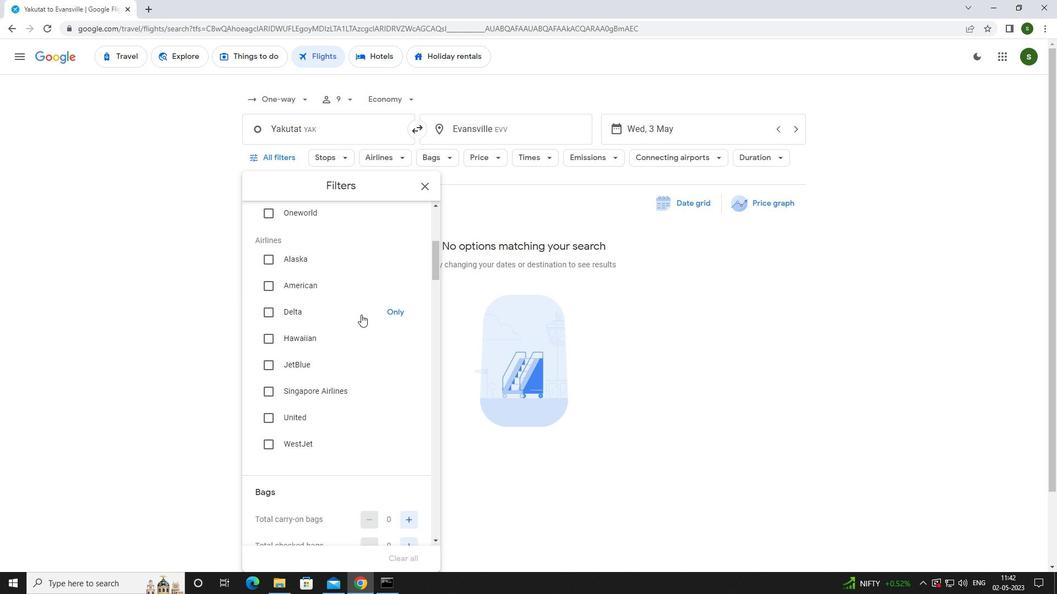 
Action: Mouse scrolled (361, 314) with delta (0, 0)
Screenshot: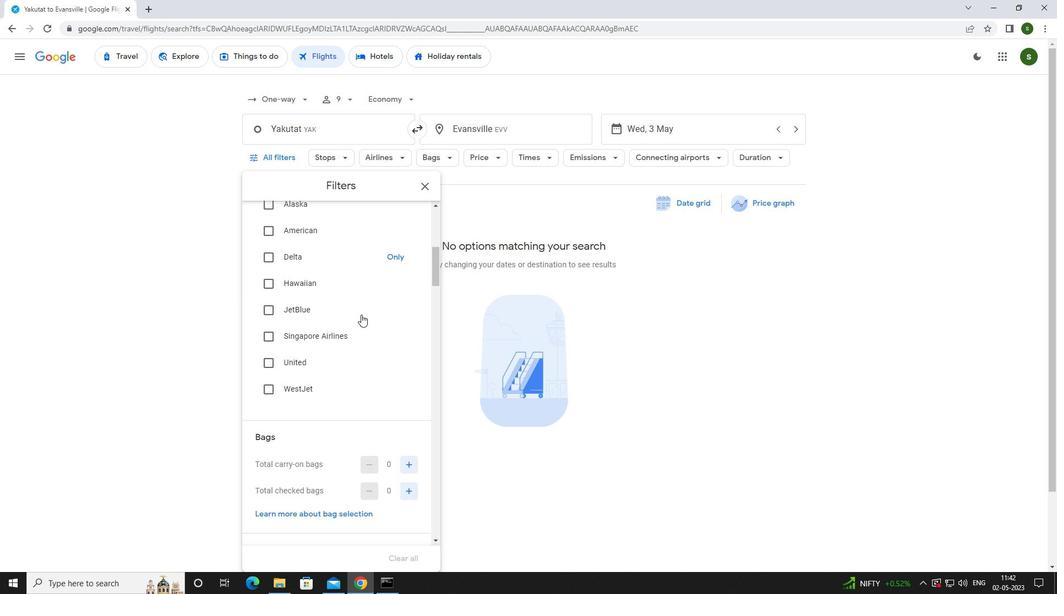 
Action: Mouse scrolled (361, 314) with delta (0, 0)
Screenshot: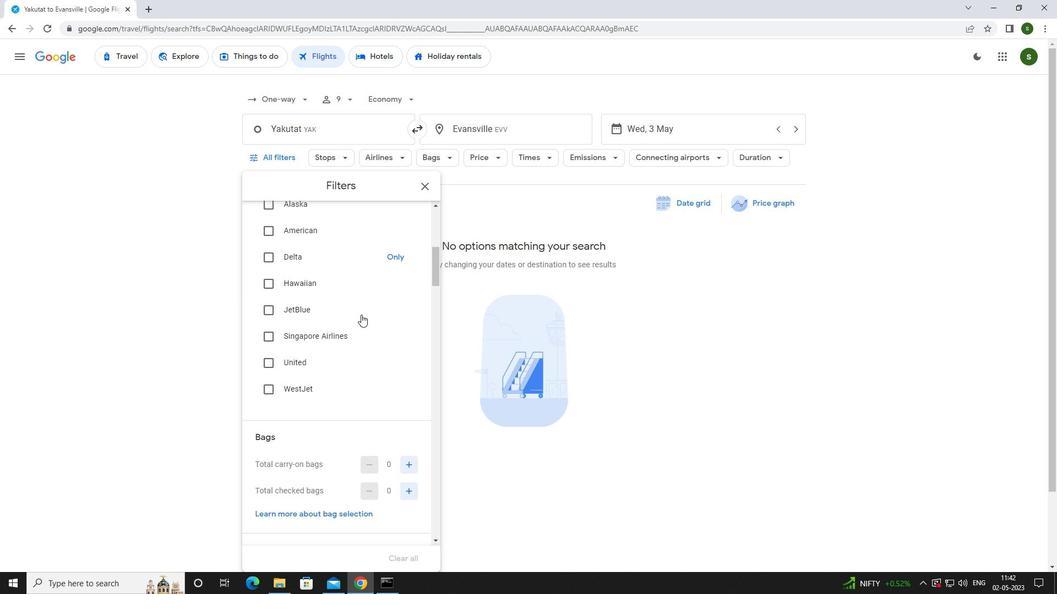 
Action: Mouse scrolled (361, 314) with delta (0, 0)
Screenshot: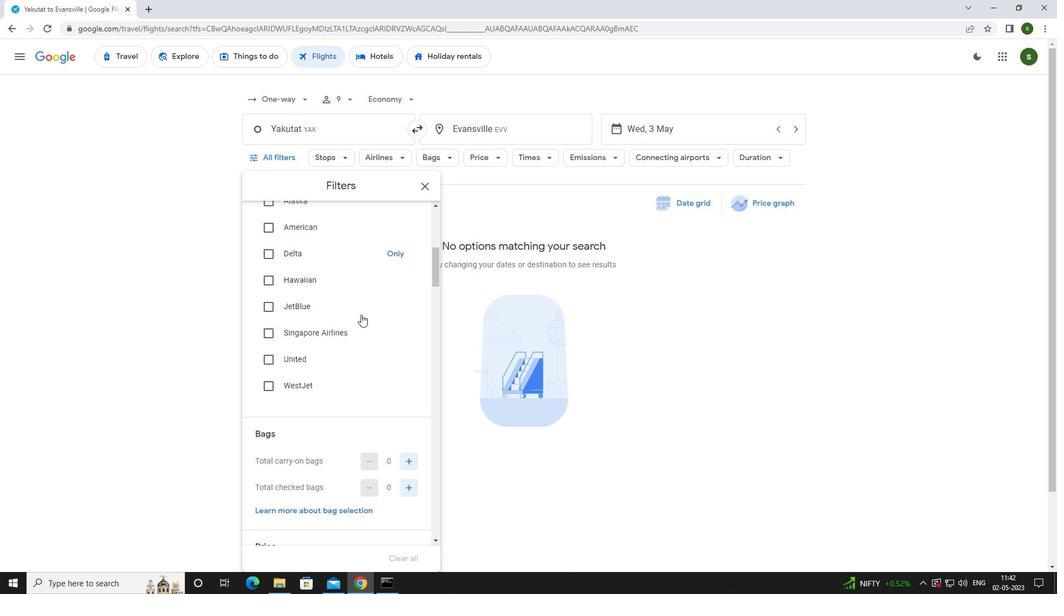 
Action: Mouse moved to (404, 327)
Screenshot: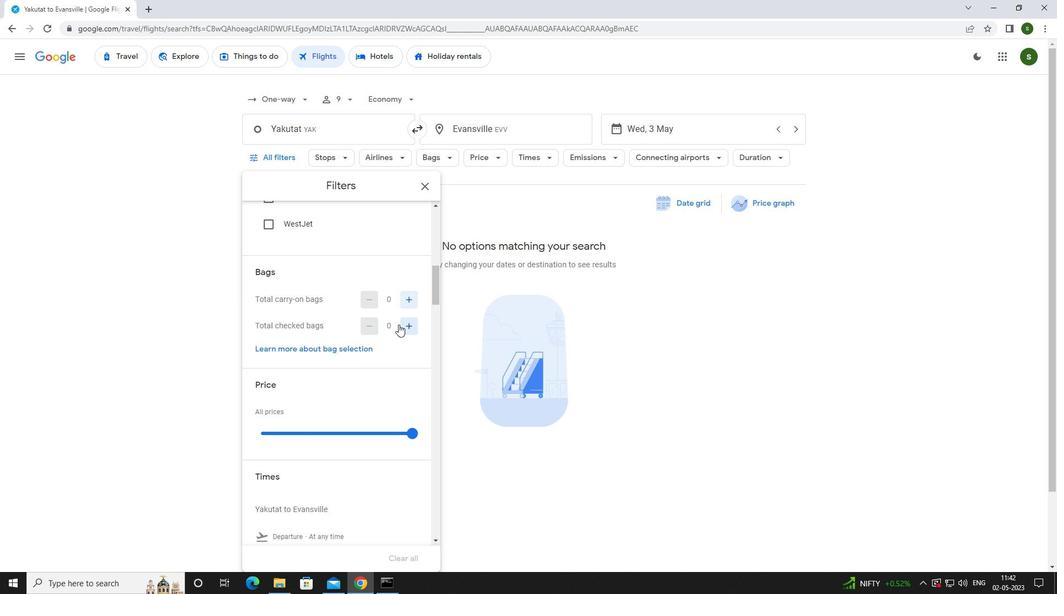 
Action: Mouse pressed left at (404, 327)
Screenshot: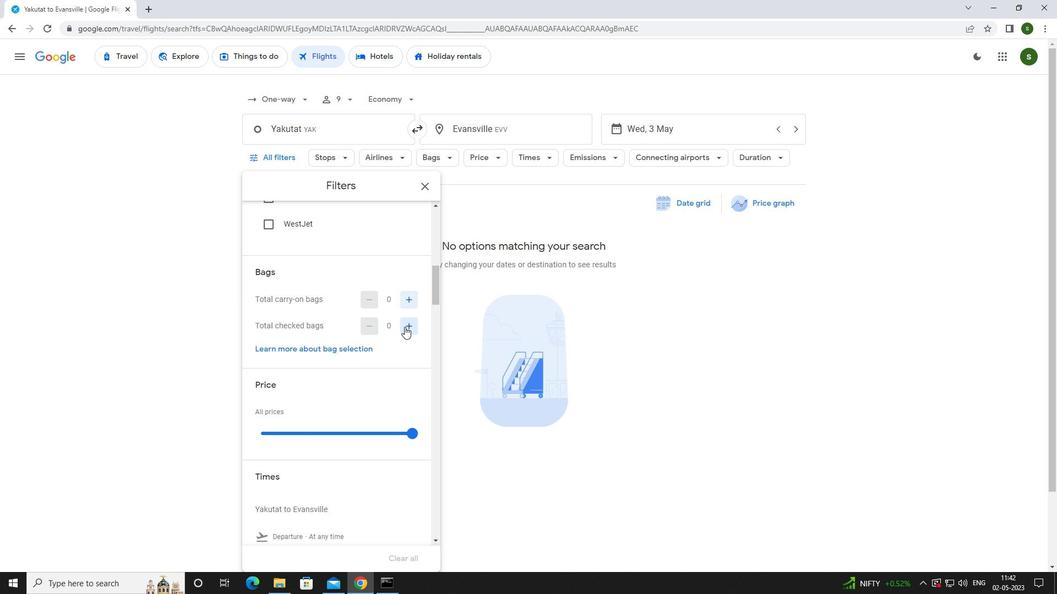 
Action: Mouse pressed left at (404, 327)
Screenshot: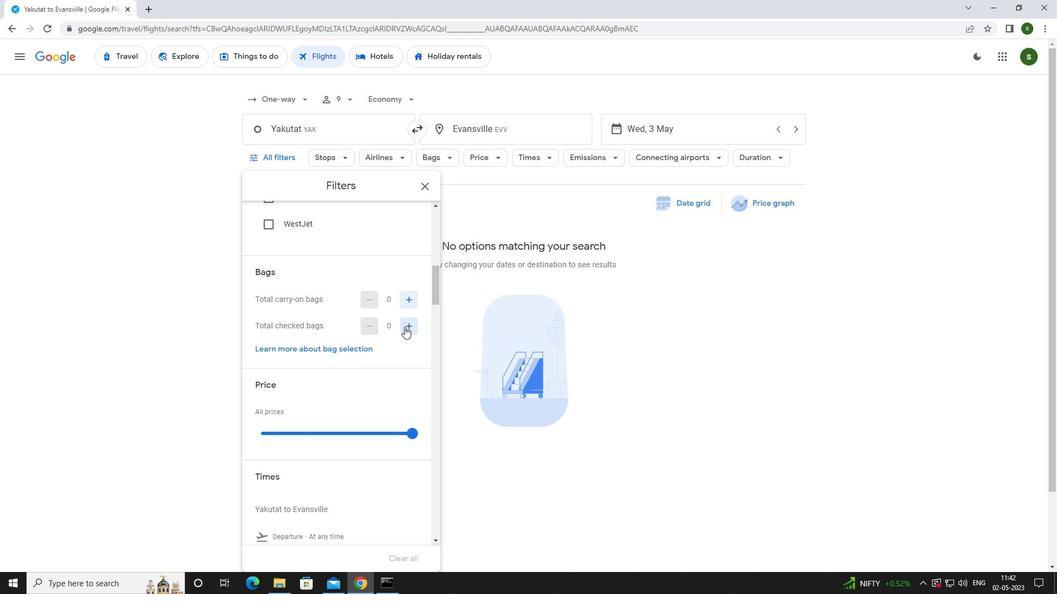 
Action: Mouse pressed left at (404, 327)
Screenshot: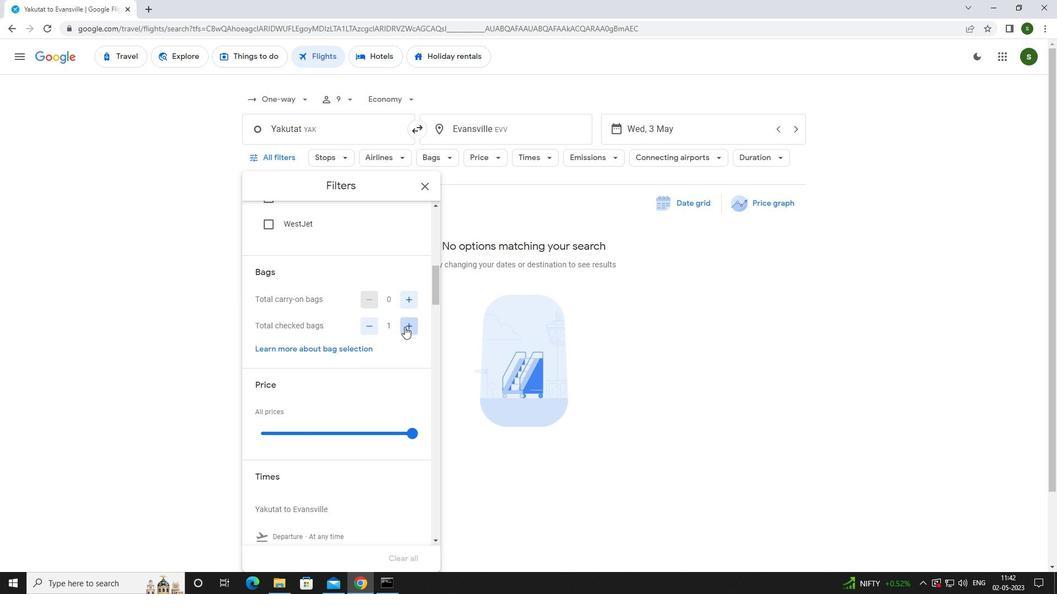 
Action: Mouse pressed left at (404, 327)
Screenshot: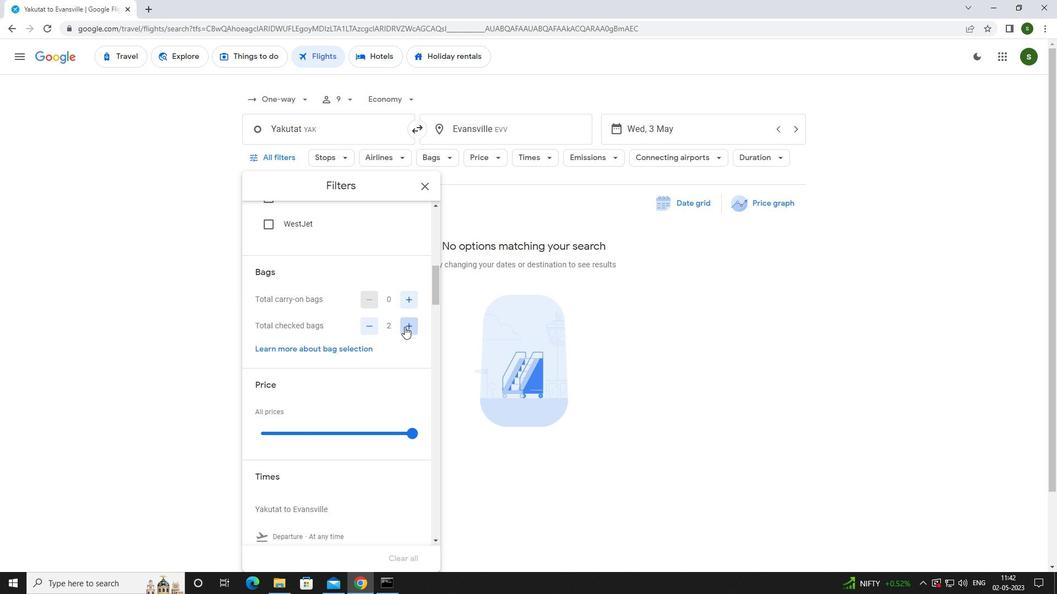 
Action: Mouse pressed left at (404, 327)
Screenshot: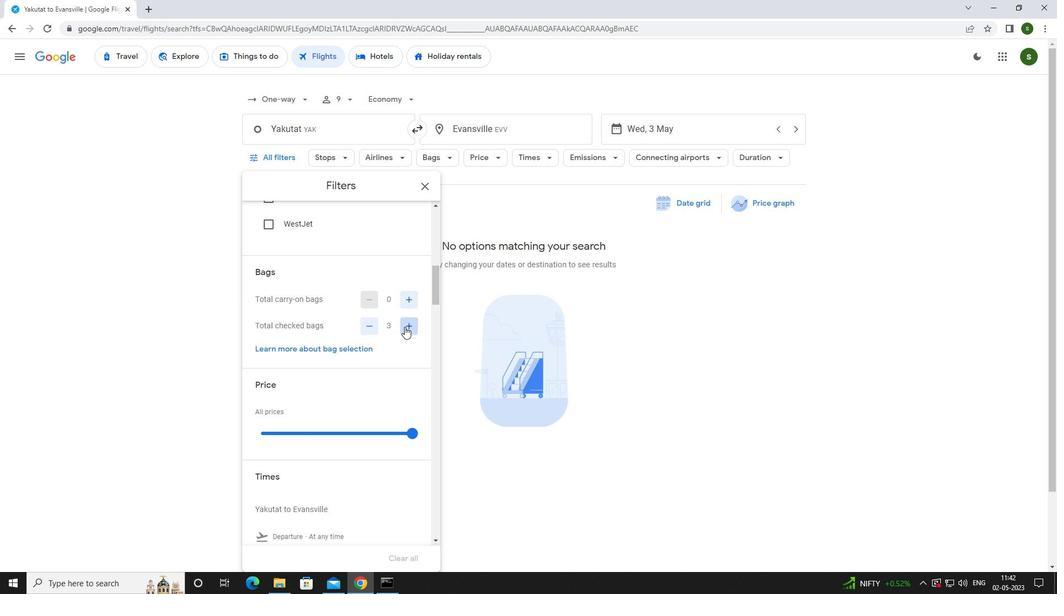 
Action: Mouse pressed left at (404, 327)
Screenshot: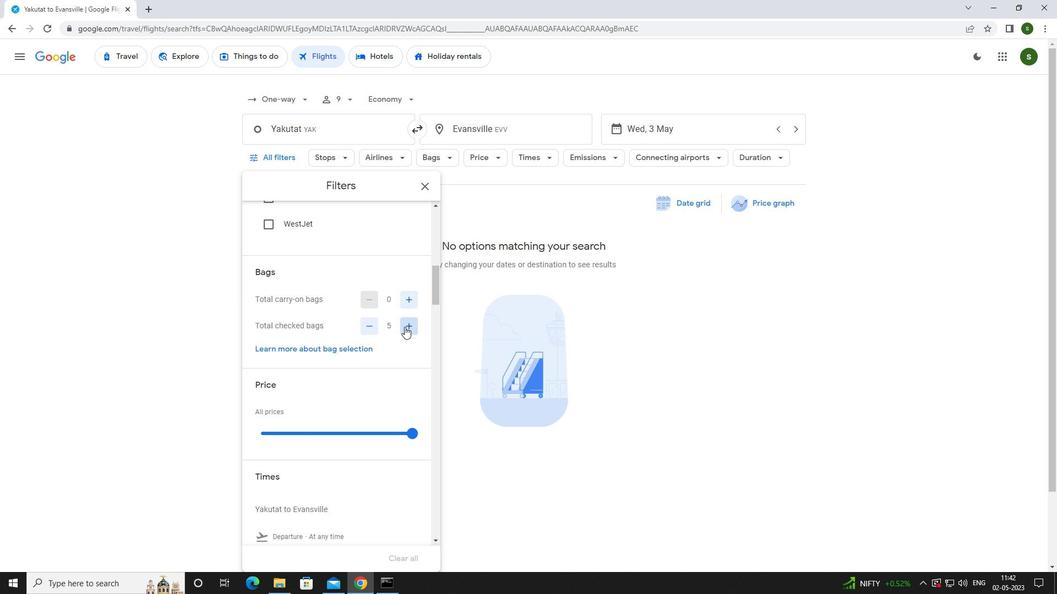 
Action: Mouse scrolled (404, 326) with delta (0, 0)
Screenshot: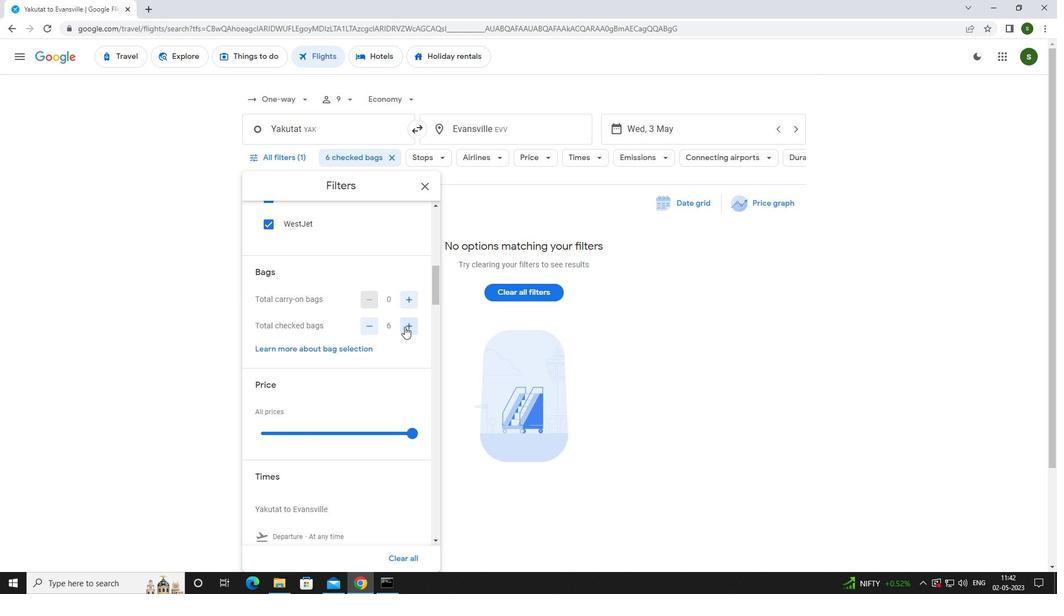 
Action: Mouse scrolled (404, 326) with delta (0, 0)
Screenshot: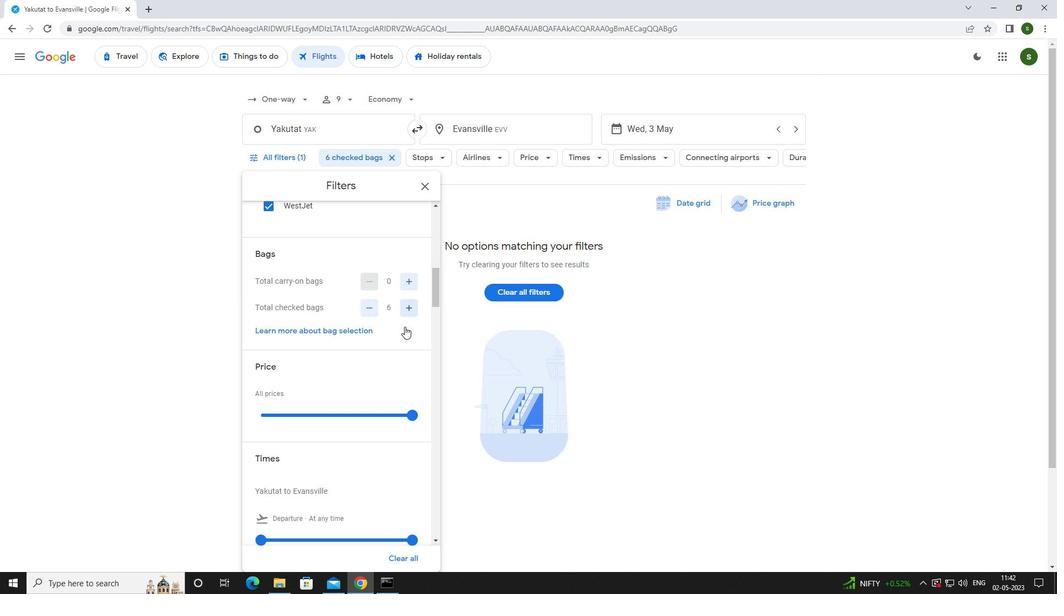 
Action: Mouse moved to (409, 325)
Screenshot: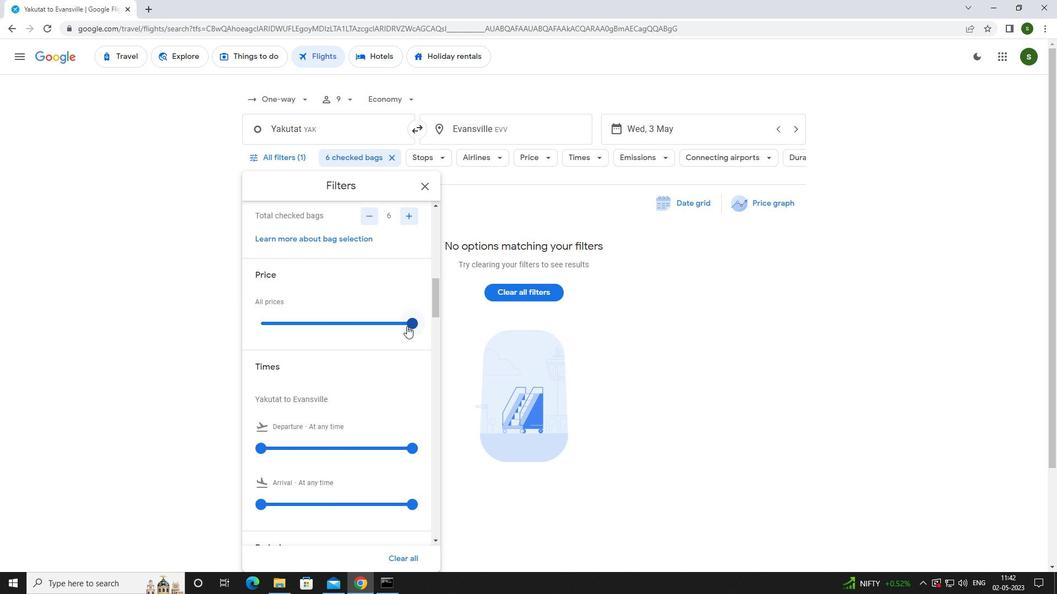 
Action: Mouse pressed left at (409, 325)
Screenshot: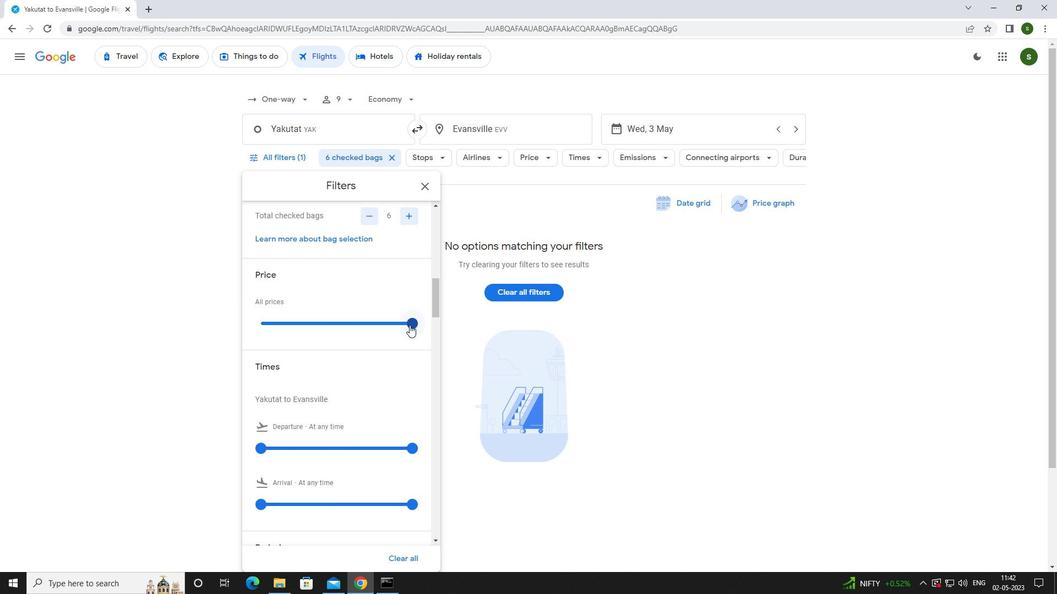 
Action: Mouse moved to (410, 325)
Screenshot: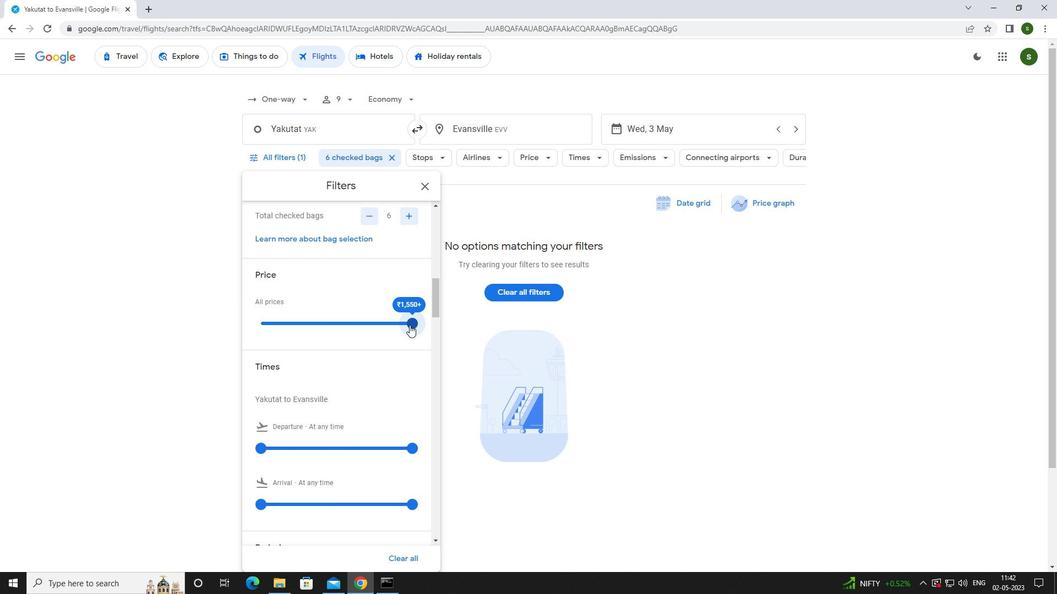 
Action: Mouse scrolled (410, 324) with delta (0, 0)
Screenshot: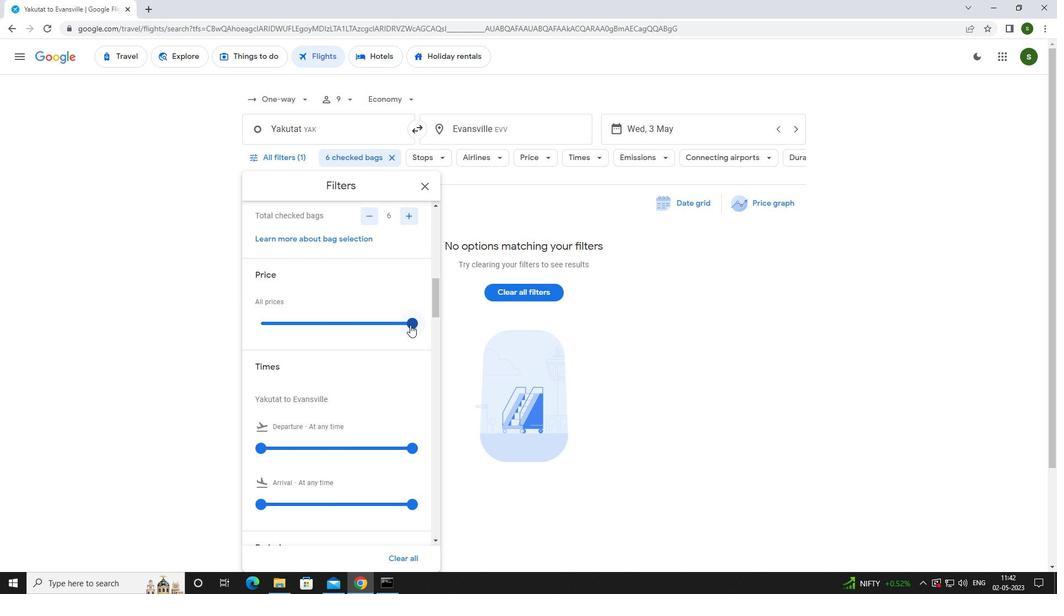 
Action: Mouse moved to (262, 393)
Screenshot: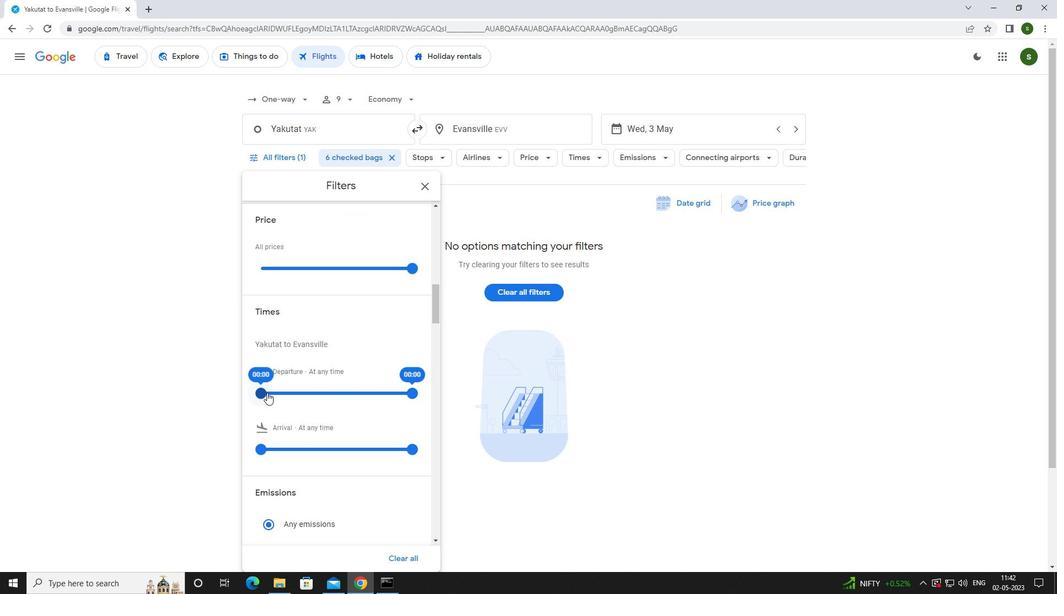 
Action: Mouse pressed left at (262, 393)
Screenshot: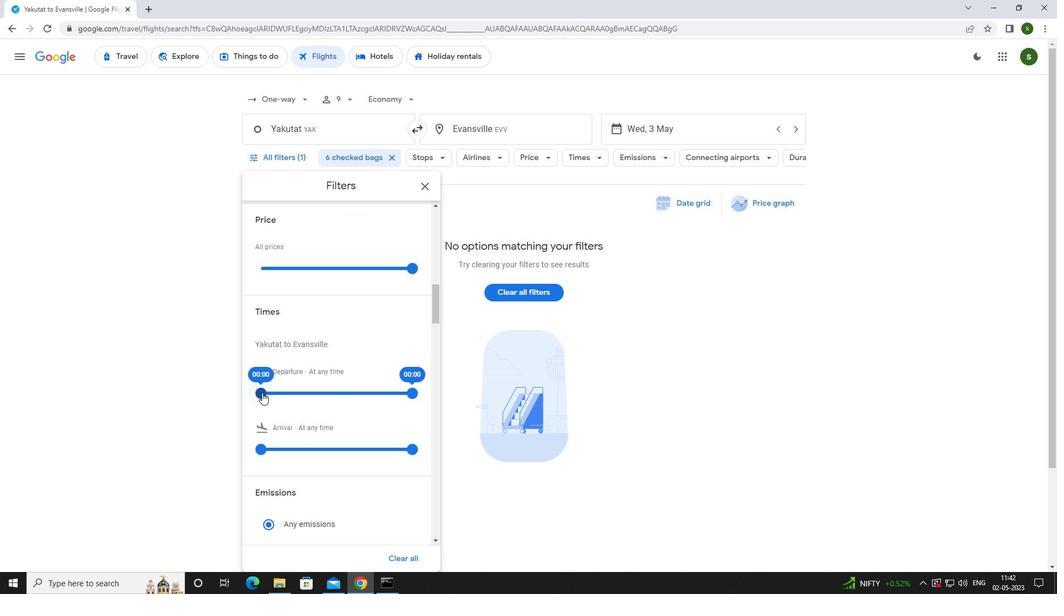 
Action: Mouse moved to (653, 361)
Screenshot: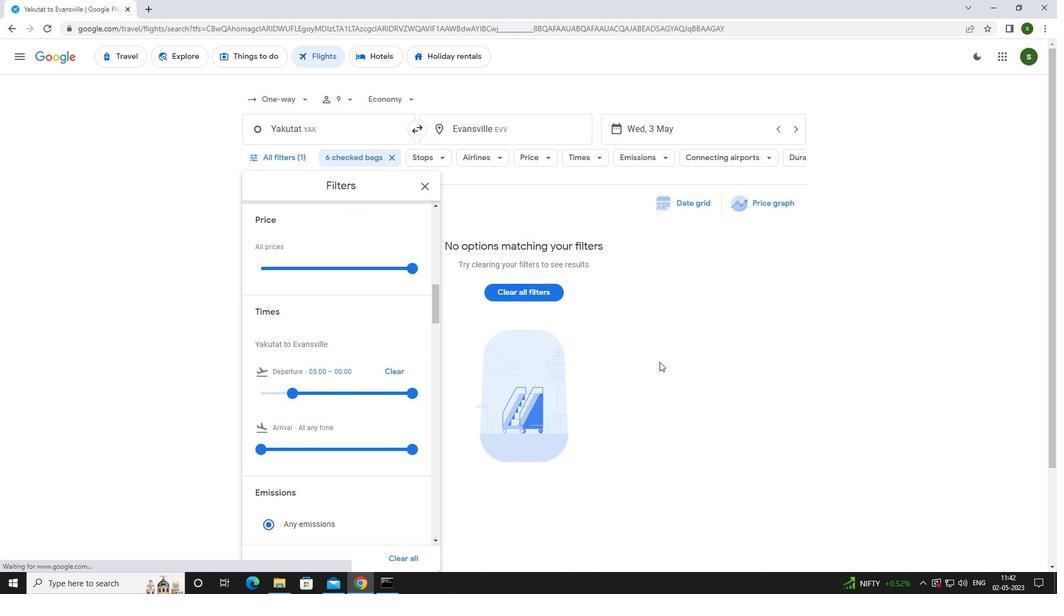 
Action: Mouse pressed left at (653, 361)
Screenshot: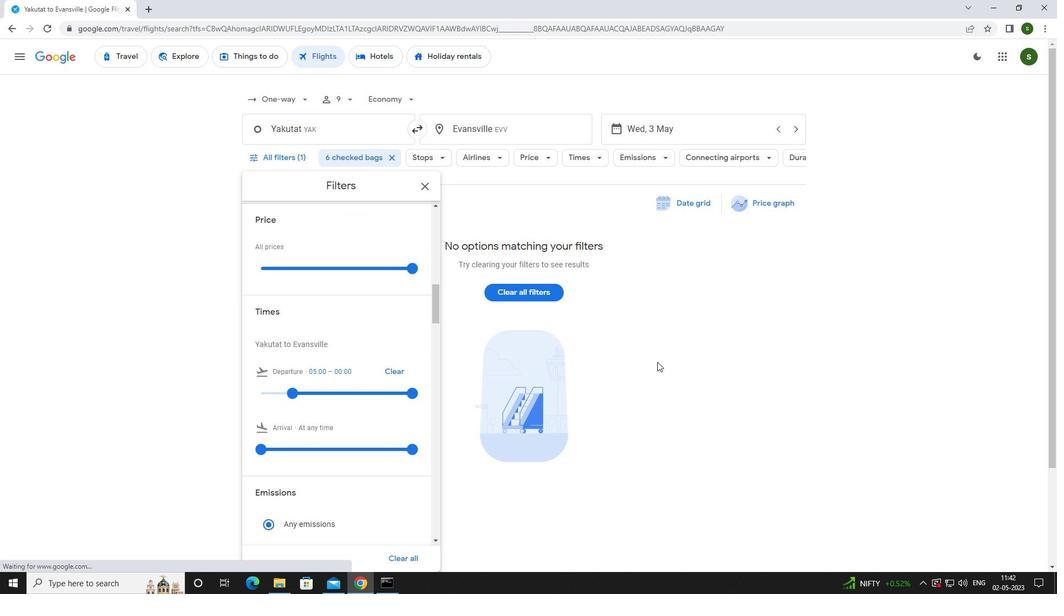 
